 Task: For heading Arial with bold.  font size for heading22,  'Change the font style of data to'Arial Narrow.  and font size to 14,  Change the alignment of both headline & data to Align middle.  In the sheet  Expense Spreadsheet Template
Action: Mouse moved to (1054, 141)
Screenshot: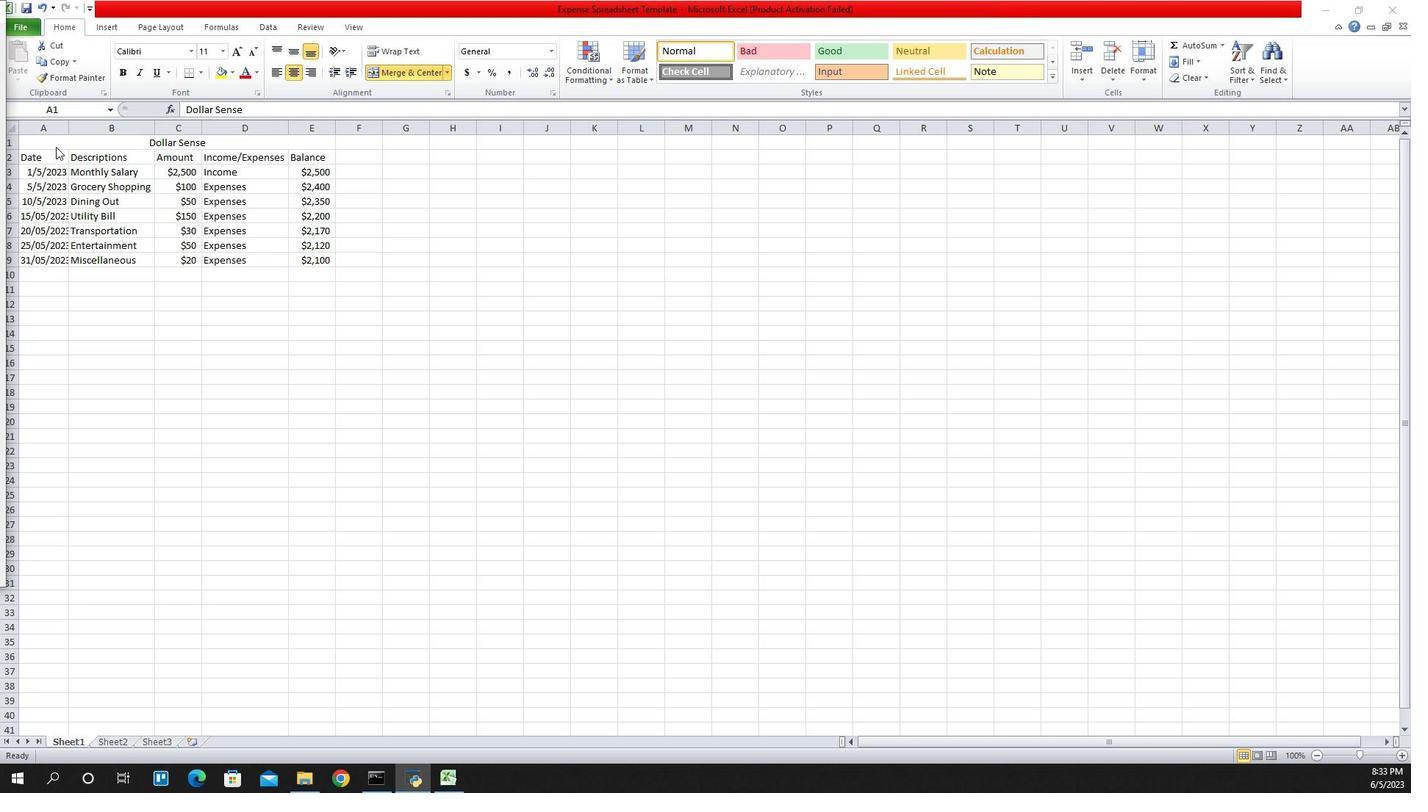 
Action: Mouse pressed left at (1054, 141)
Screenshot: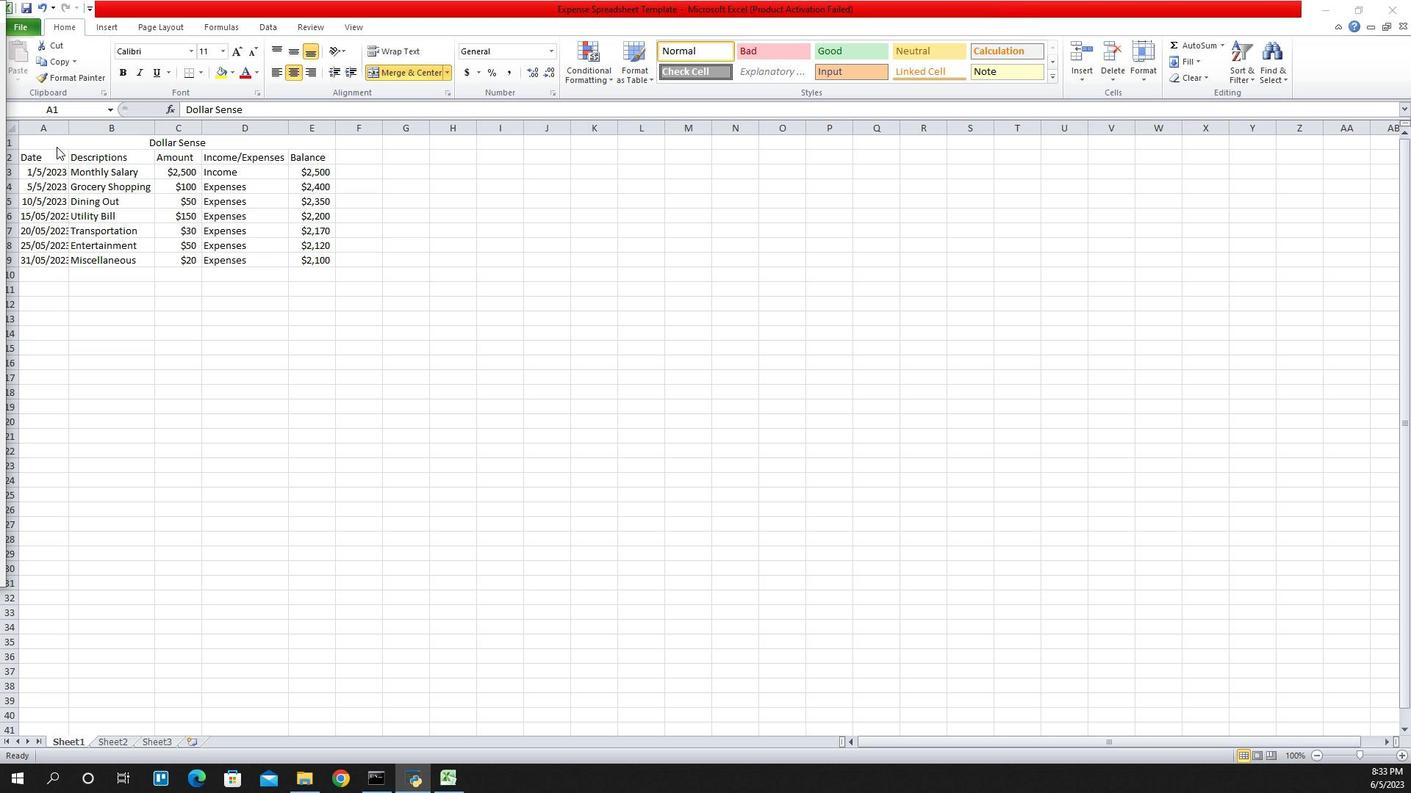 
Action: Mouse moved to (1189, 42)
Screenshot: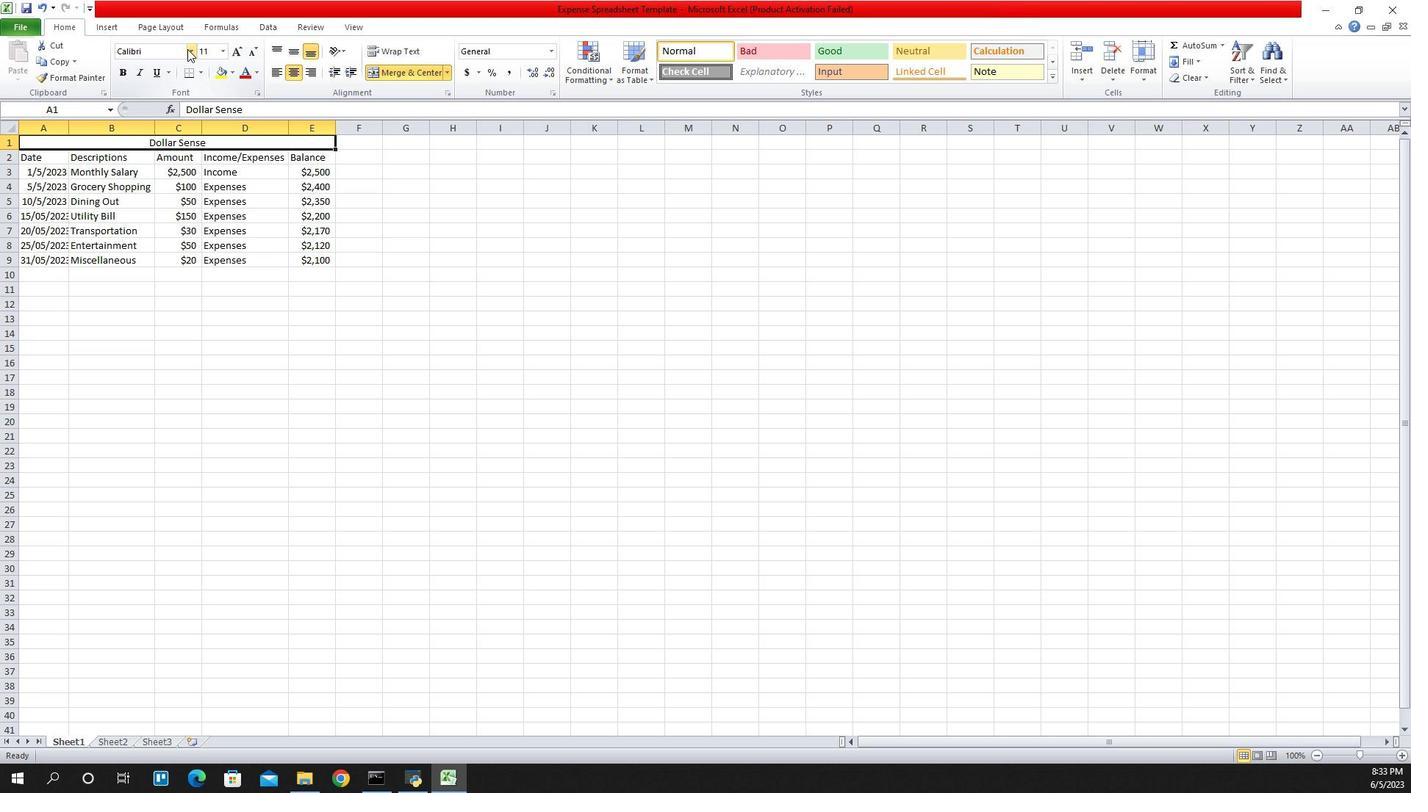 
Action: Mouse pressed left at (1189, 42)
Screenshot: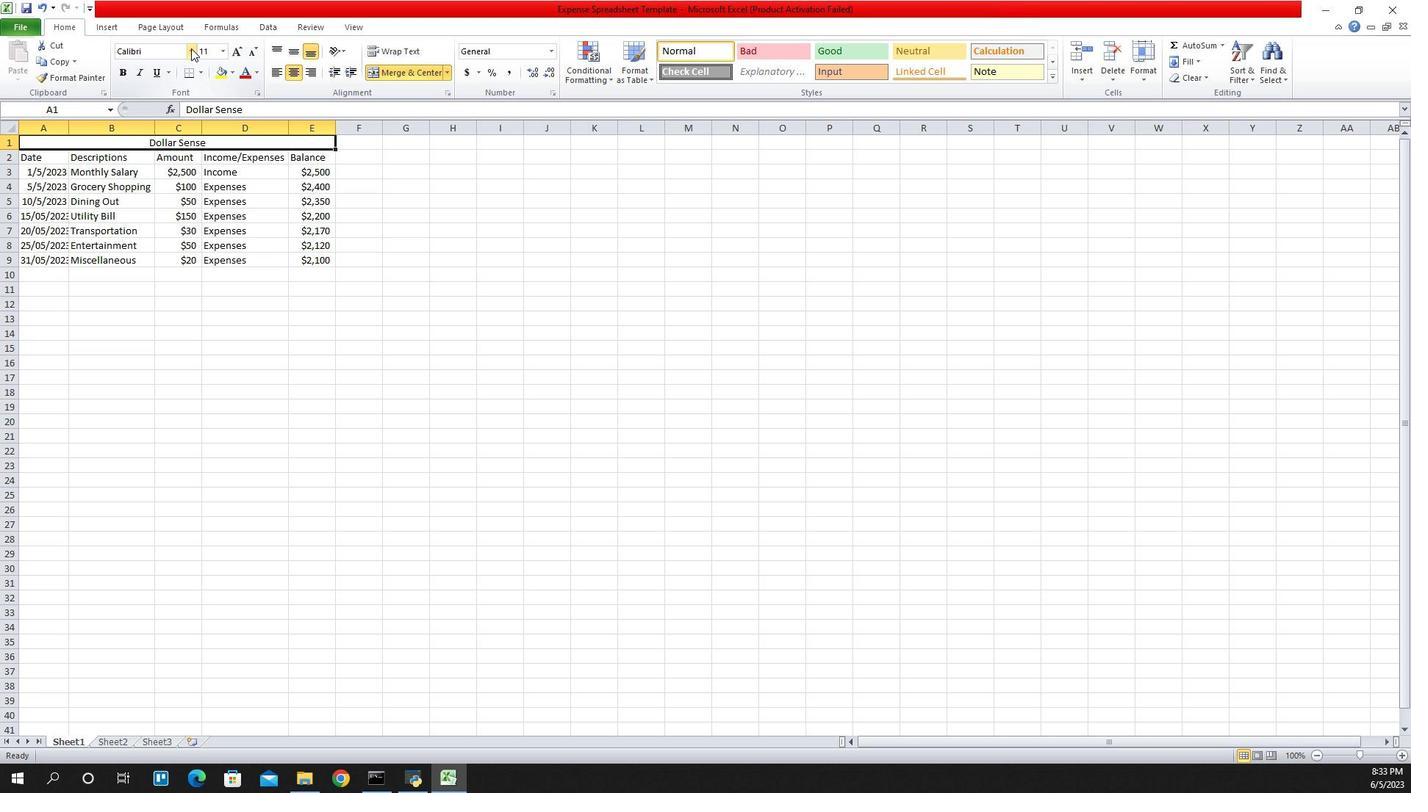 
Action: Mouse moved to (1153, 163)
Screenshot: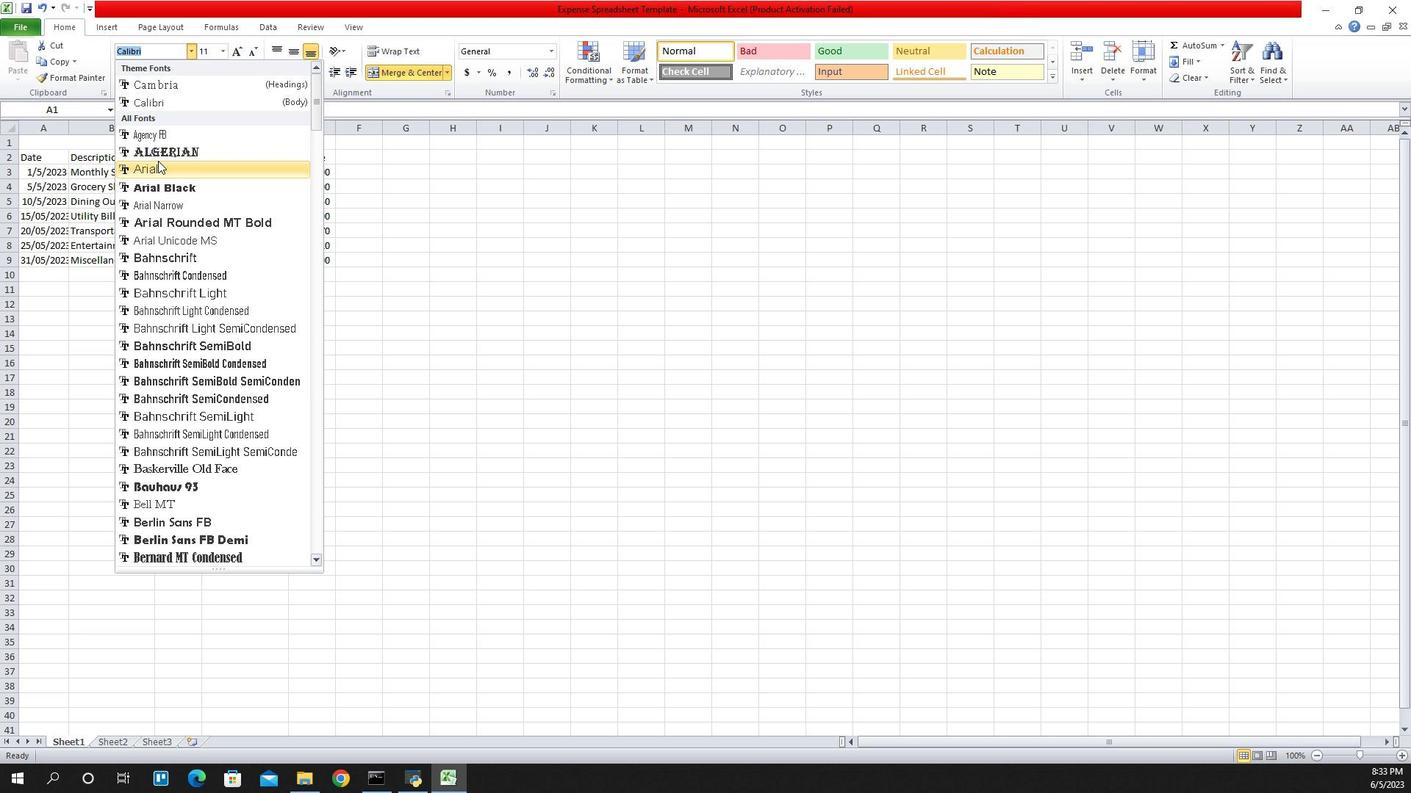 
Action: Mouse pressed left at (1153, 163)
Screenshot: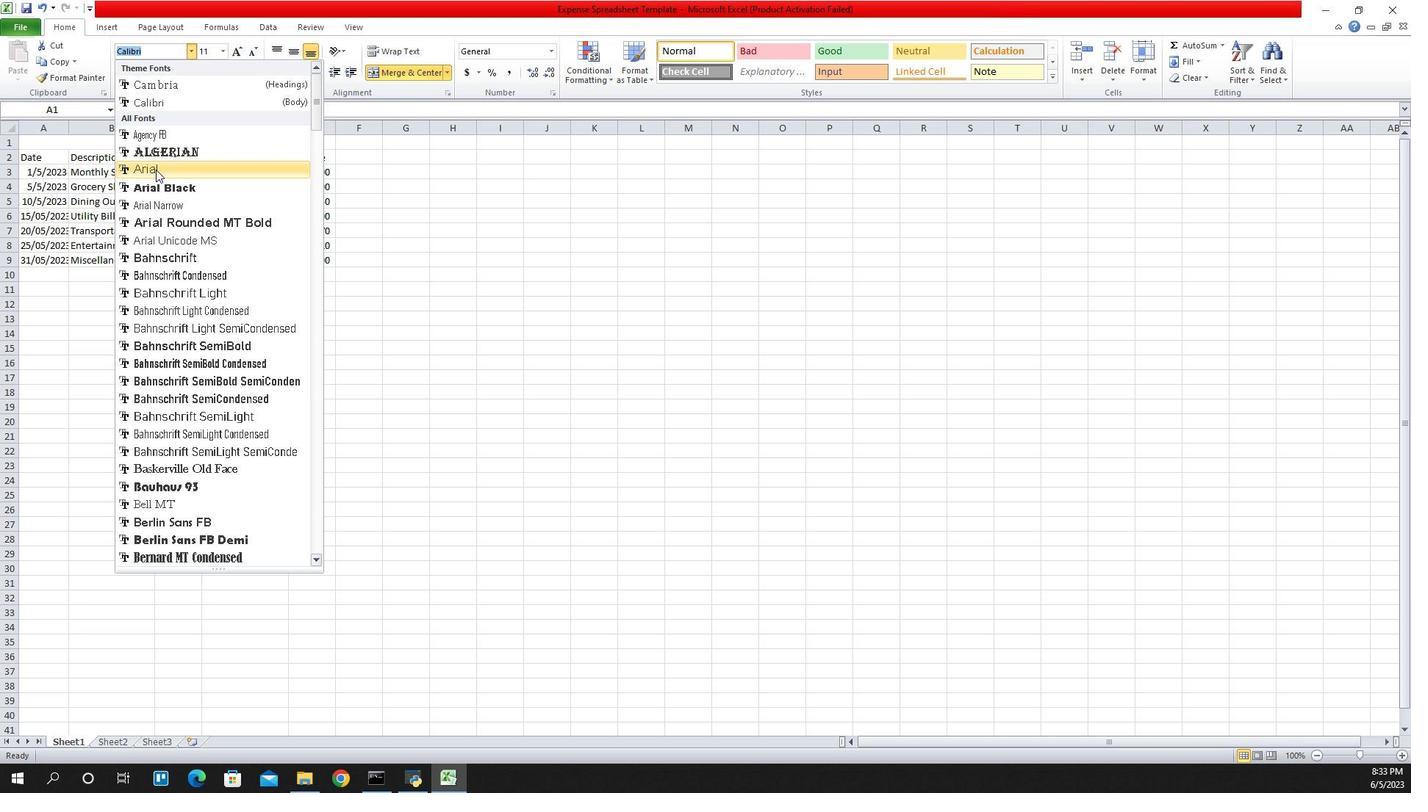 
Action: Mouse moved to (1121, 70)
Screenshot: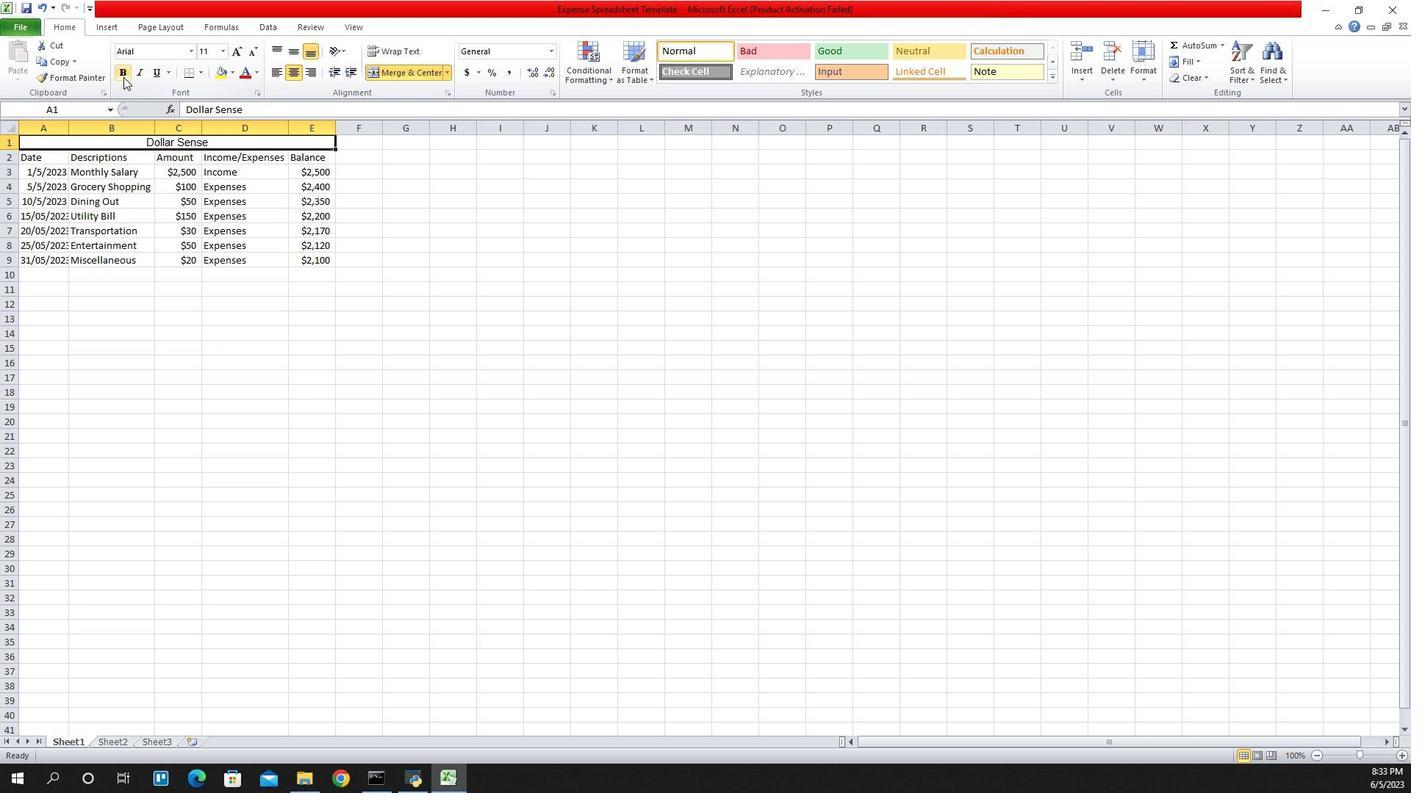 
Action: Mouse pressed left at (1121, 70)
Screenshot: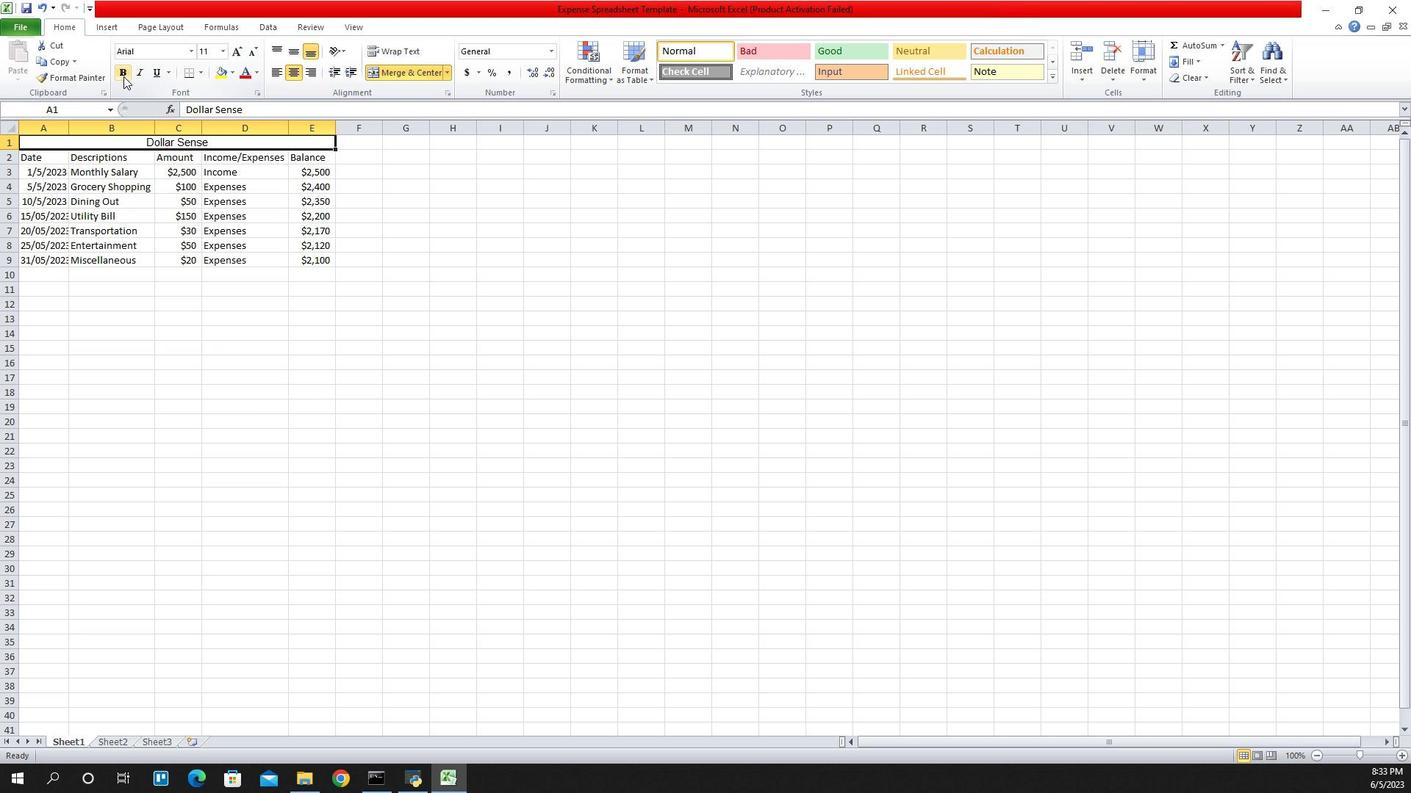 
Action: Mouse moved to (1223, 45)
Screenshot: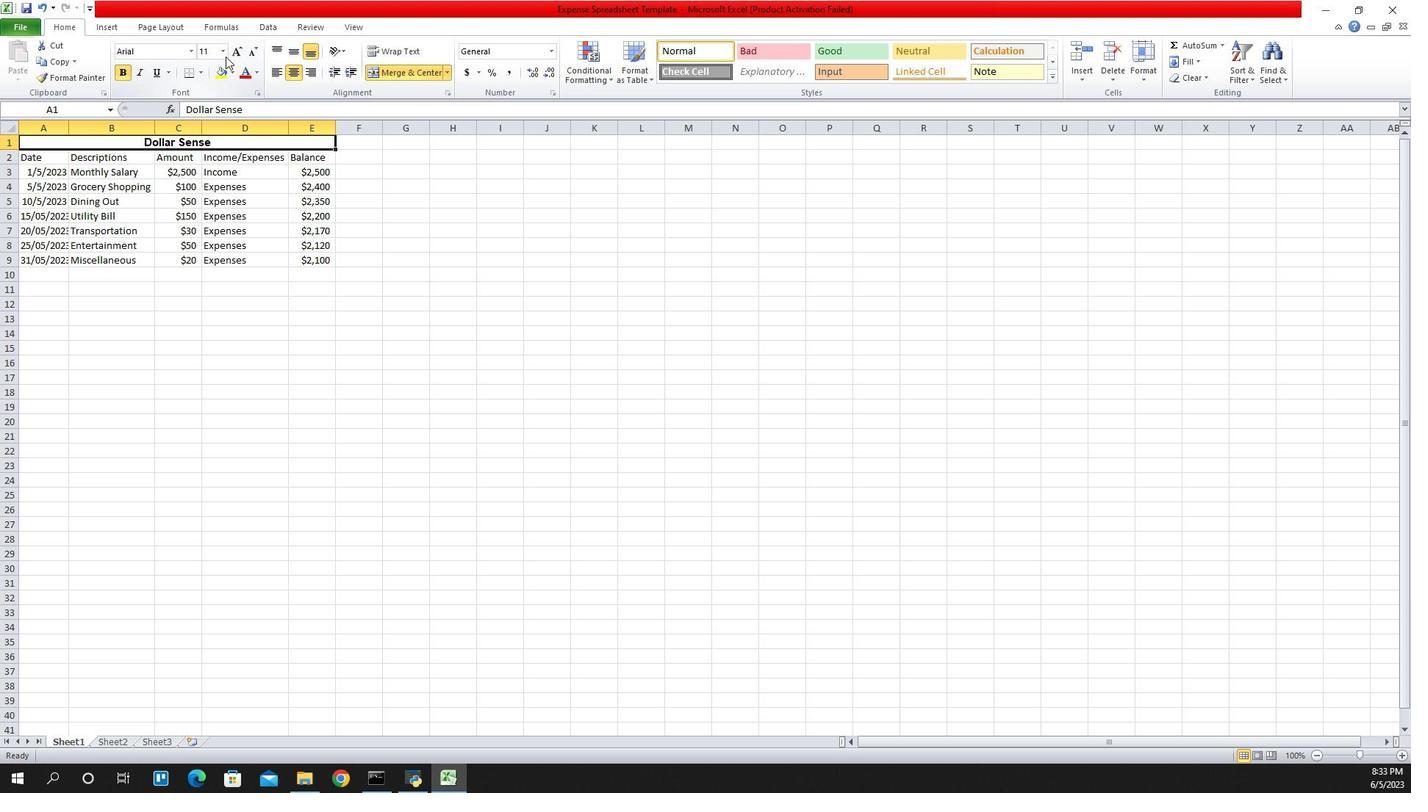 
Action: Mouse pressed left at (1223, 45)
Screenshot: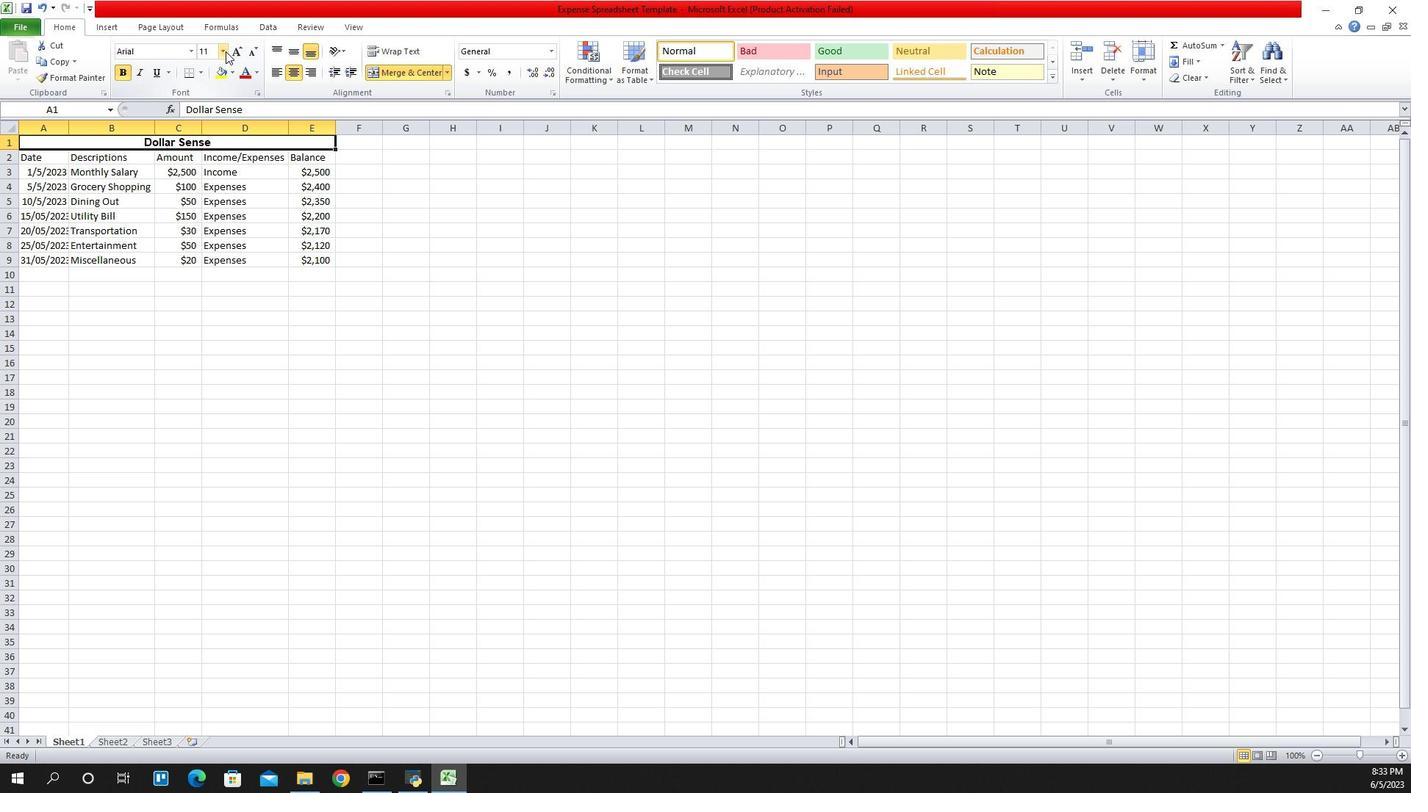 
Action: Mouse moved to (1208, 171)
Screenshot: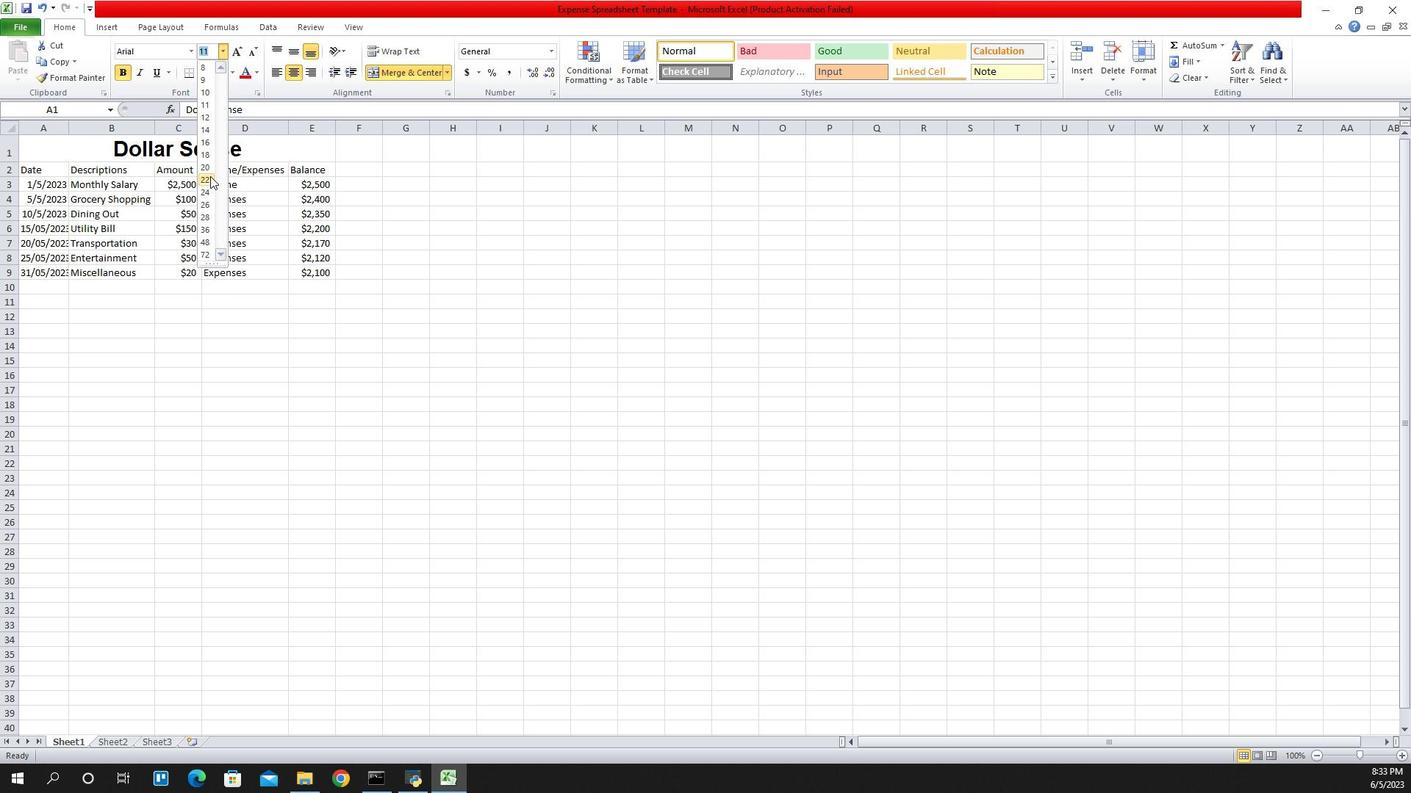 
Action: Mouse pressed left at (1208, 171)
Screenshot: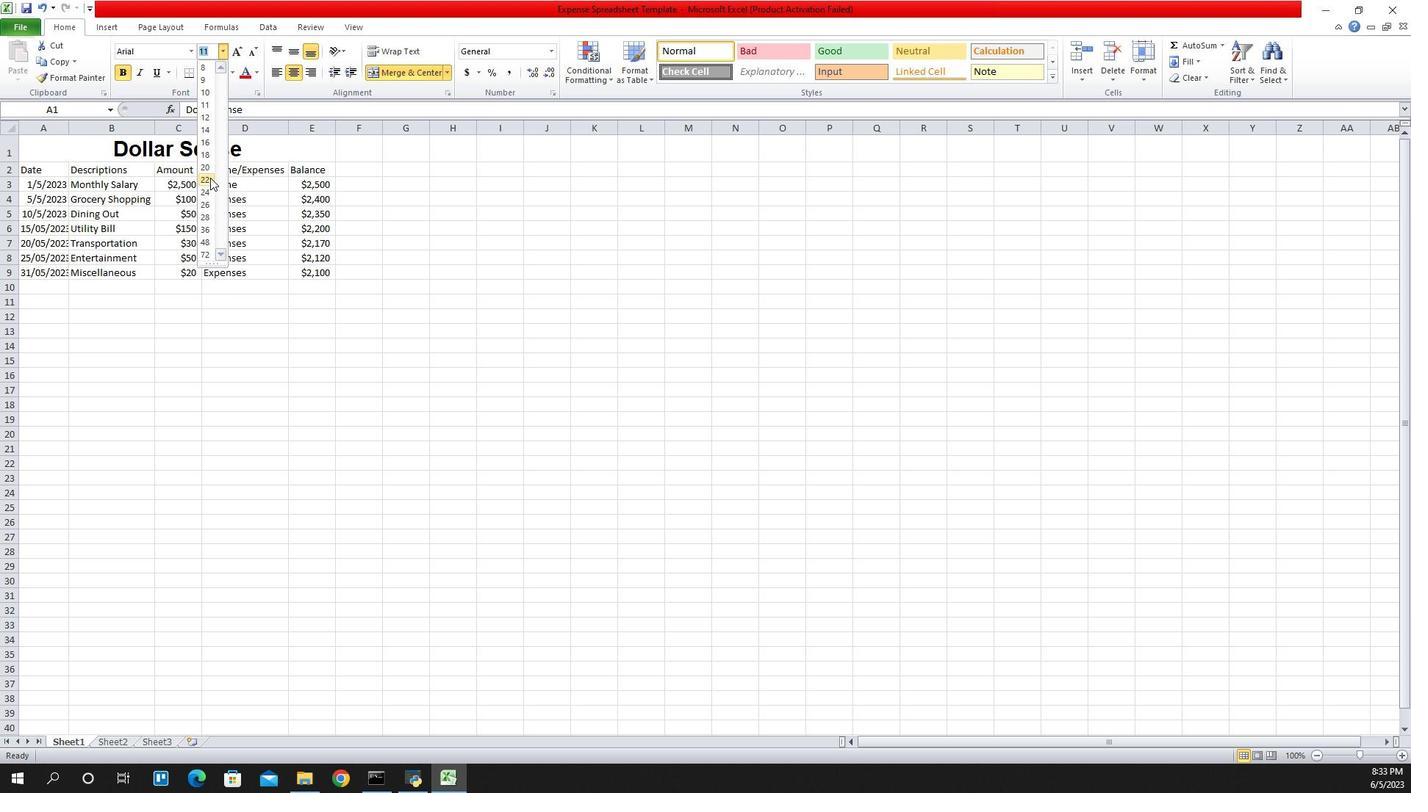 
Action: Mouse moved to (1028, 163)
Screenshot: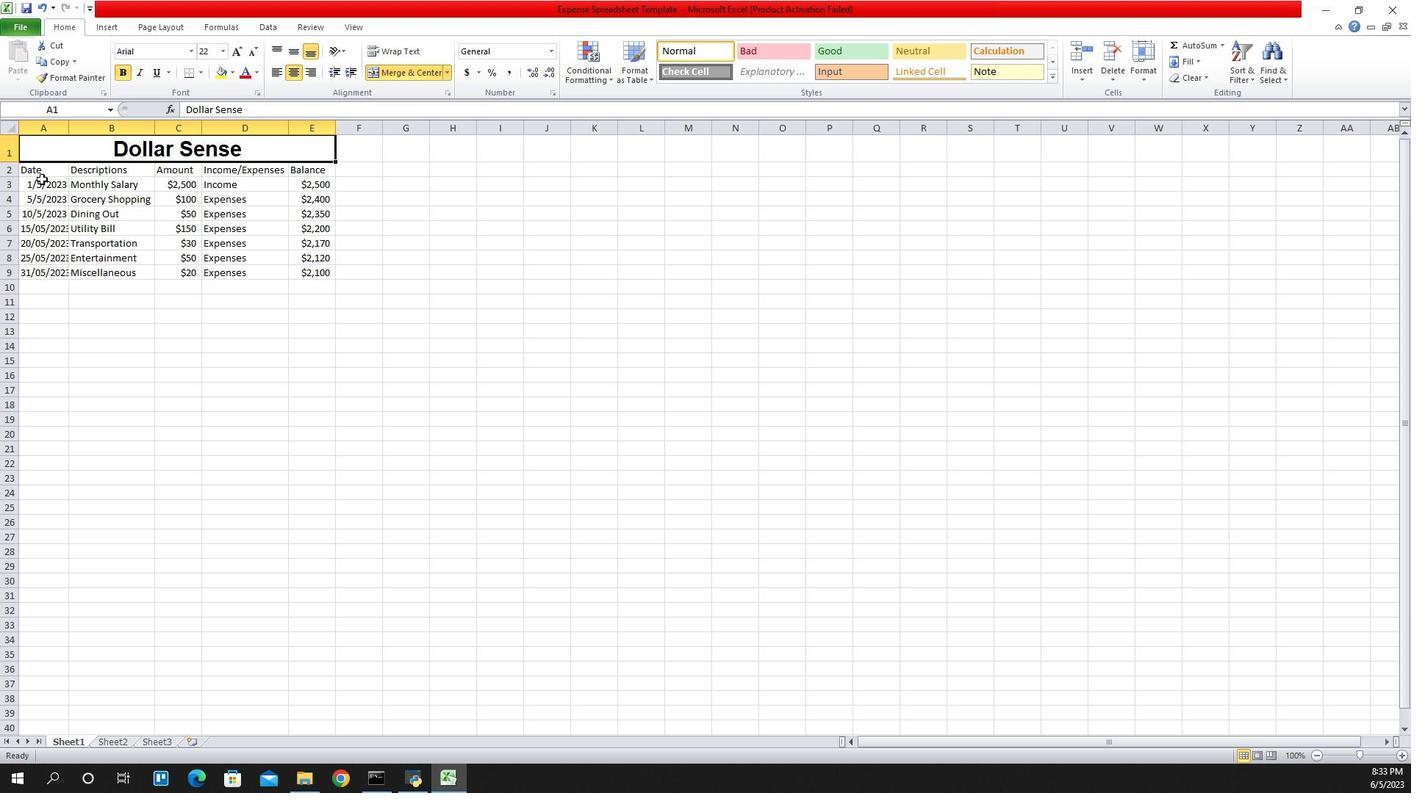 
Action: Mouse pressed left at (1028, 163)
Screenshot: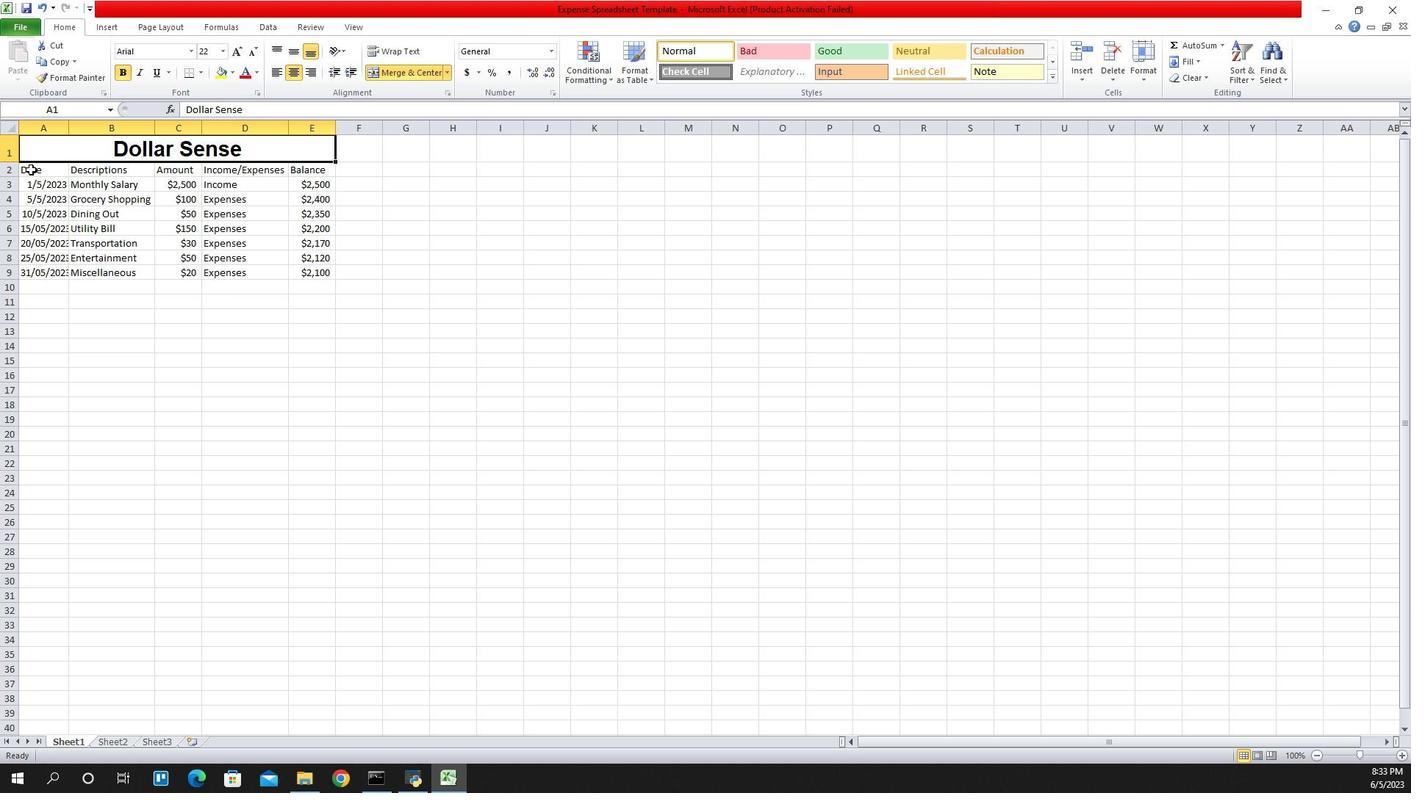 
Action: Mouse moved to (1189, 48)
Screenshot: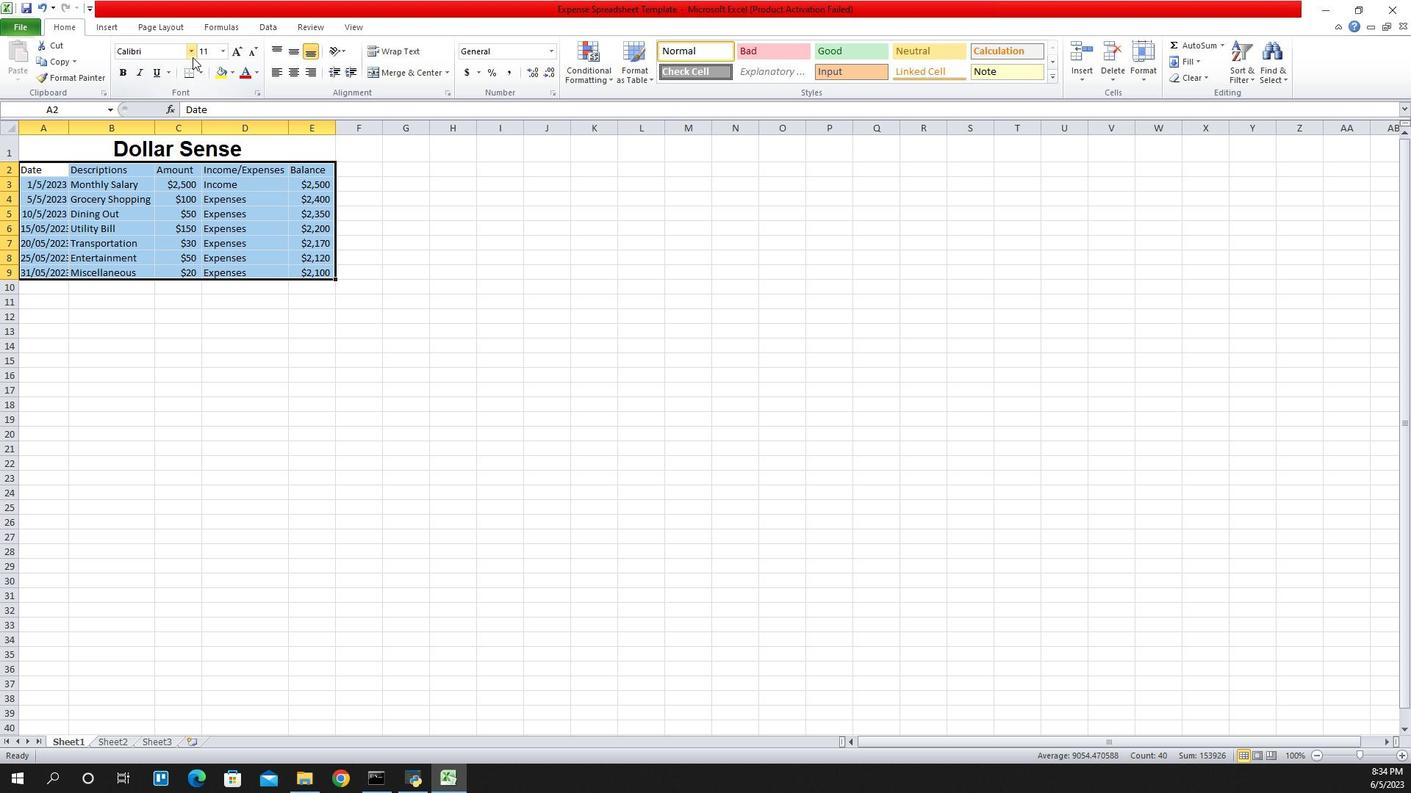 
Action: Mouse pressed left at (1189, 48)
Screenshot: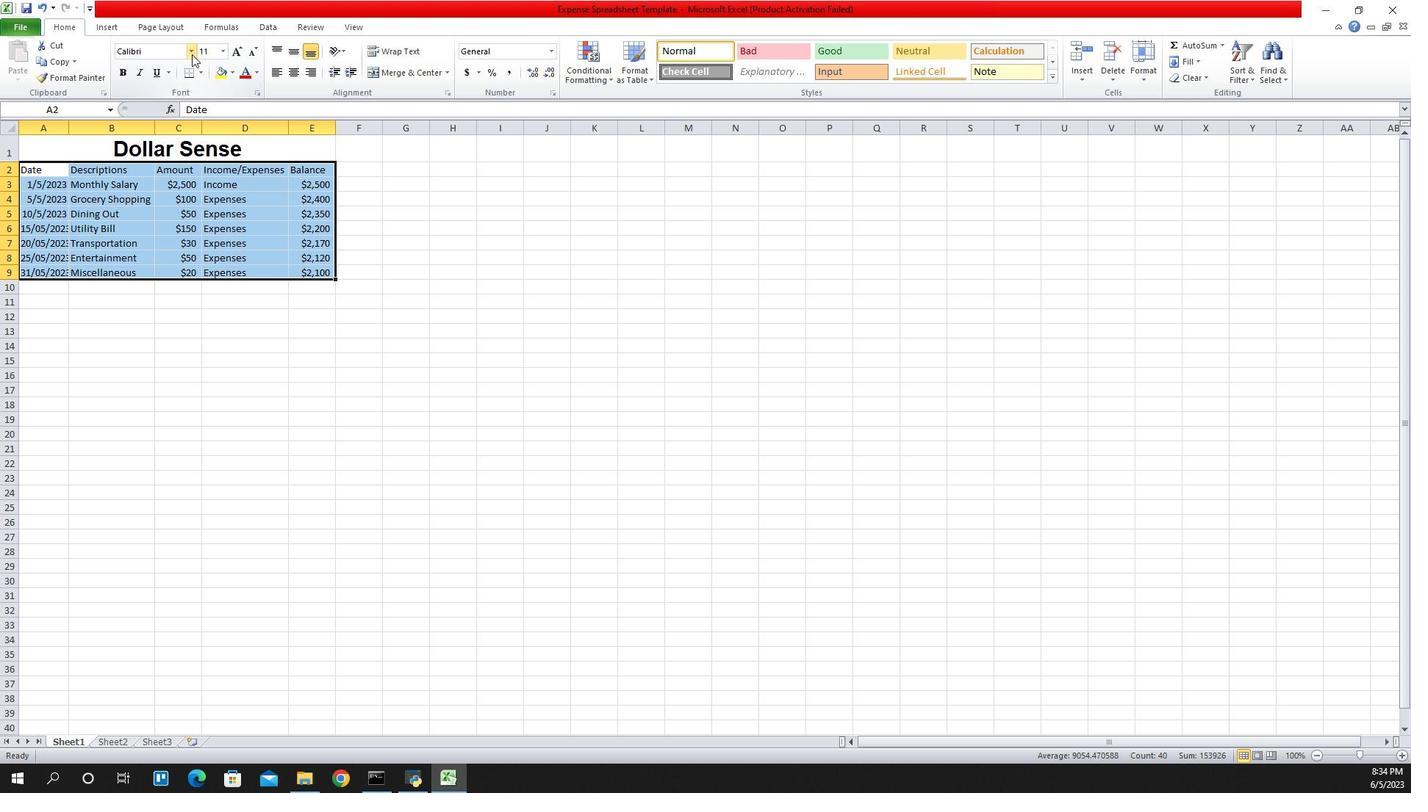 
Action: Mouse moved to (1178, 199)
Screenshot: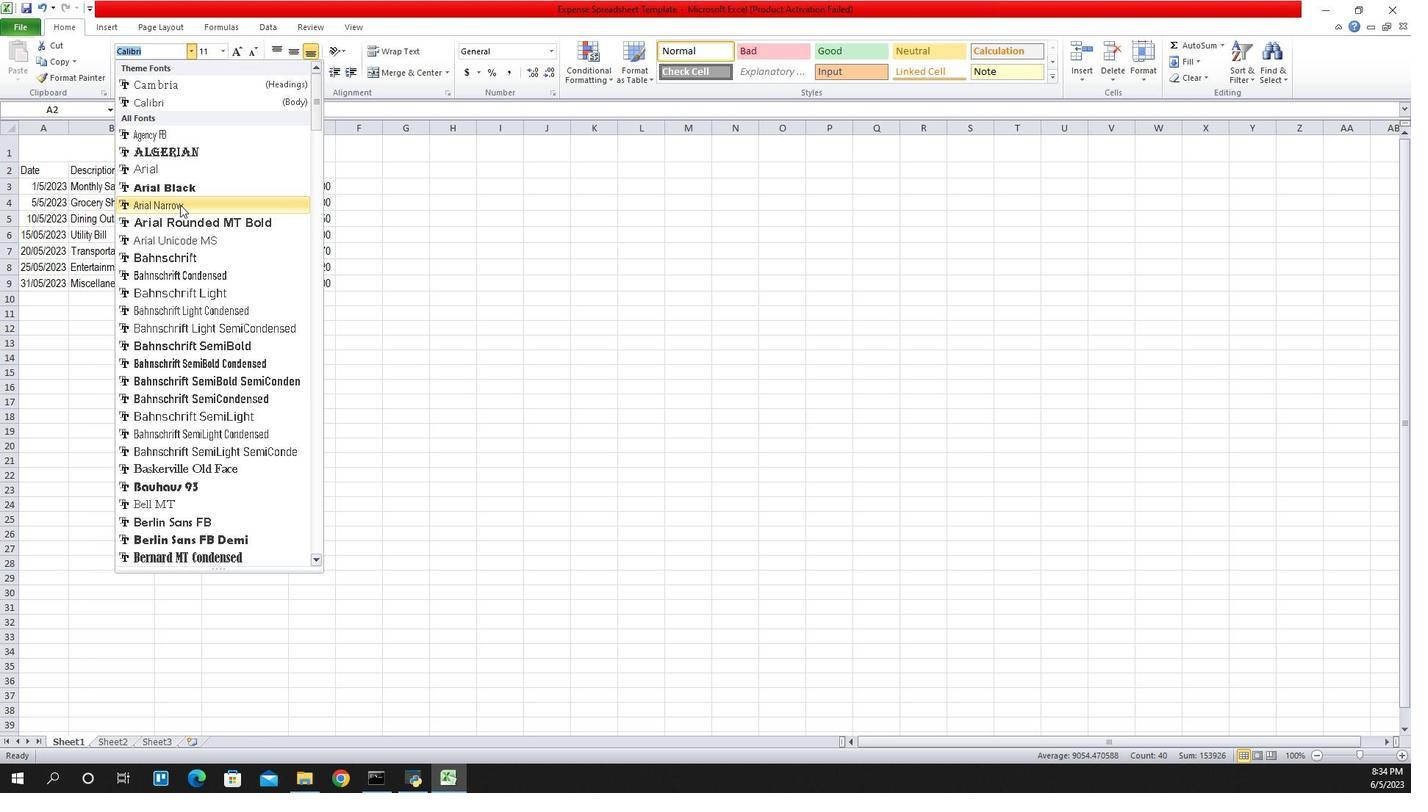 
Action: Mouse pressed left at (1178, 199)
Screenshot: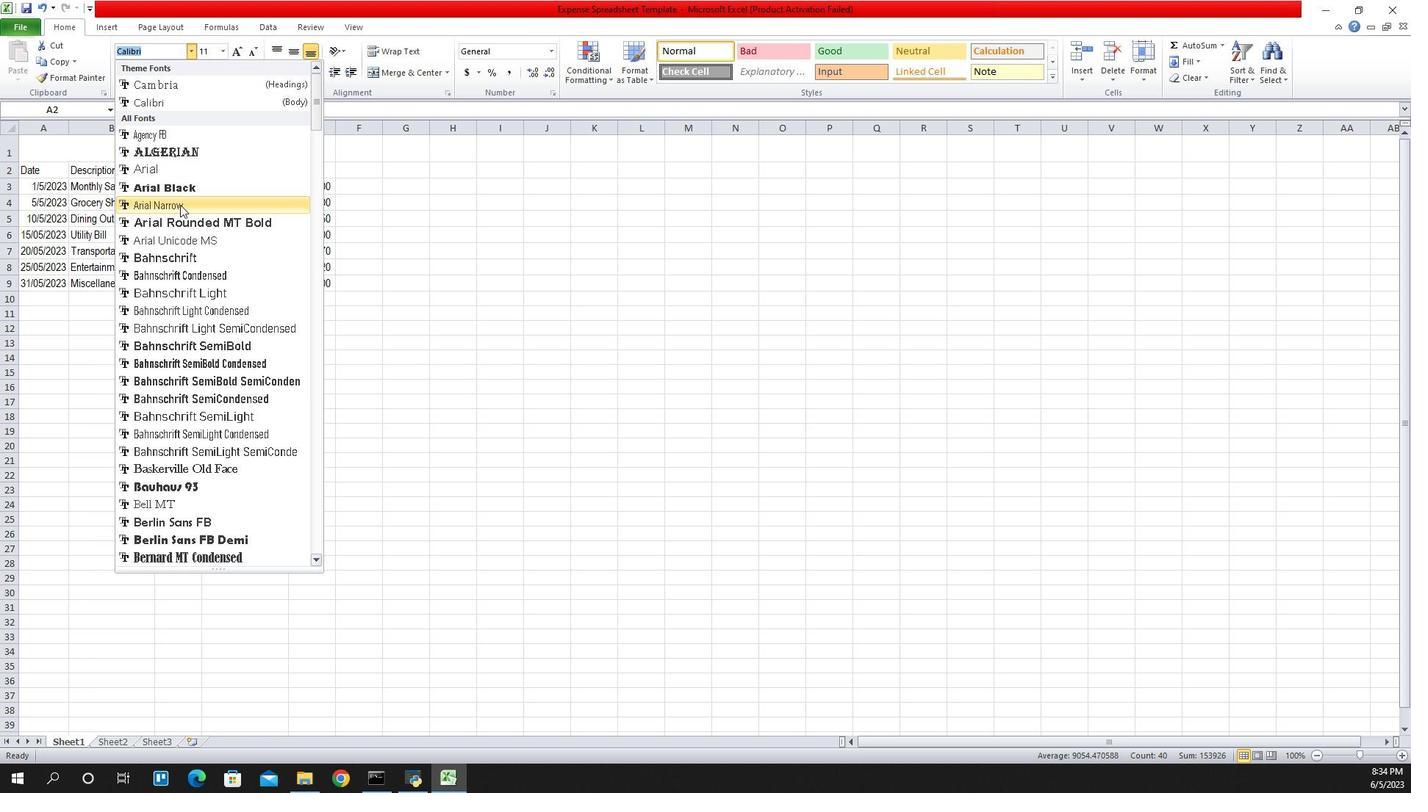 
Action: Mouse moved to (1220, 49)
Screenshot: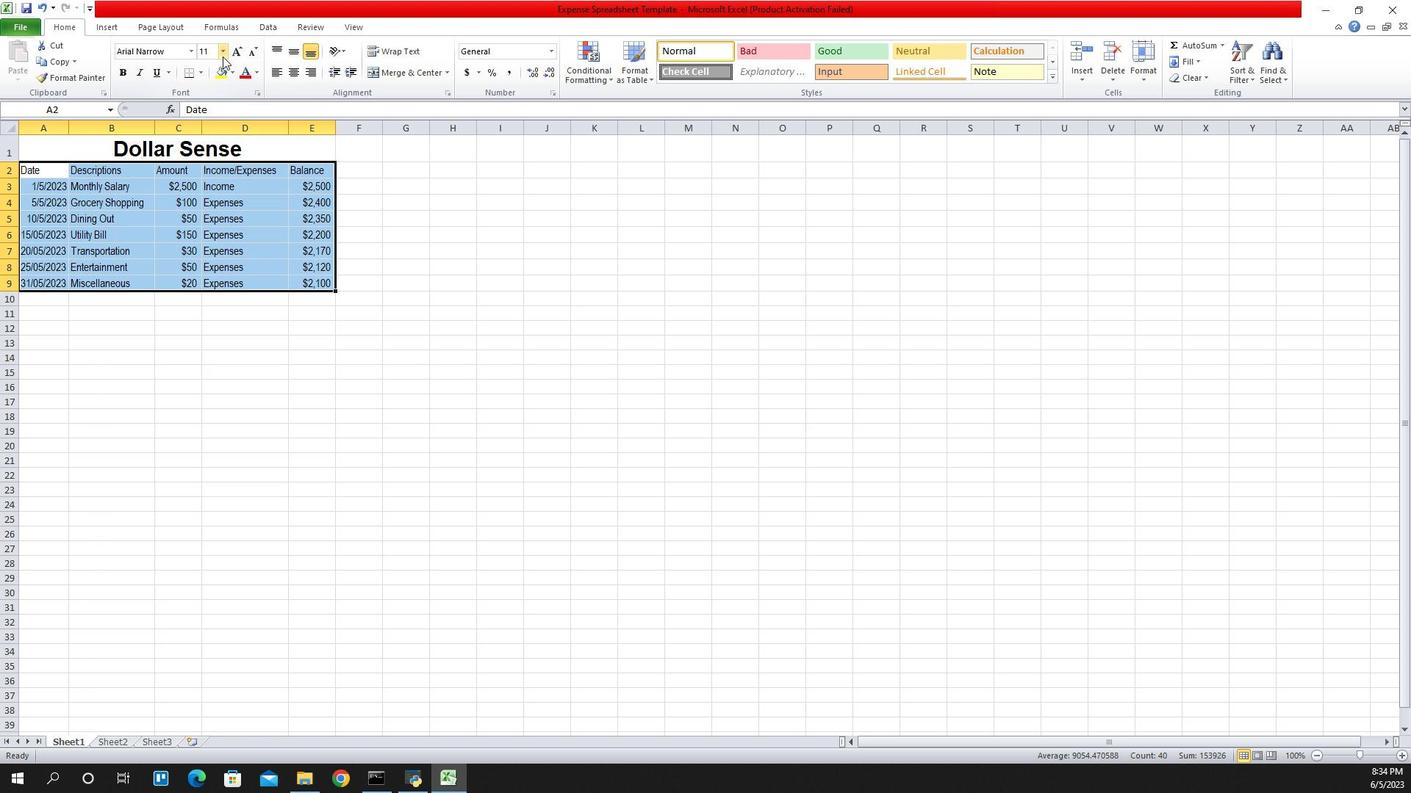 
Action: Mouse pressed left at (1220, 49)
Screenshot: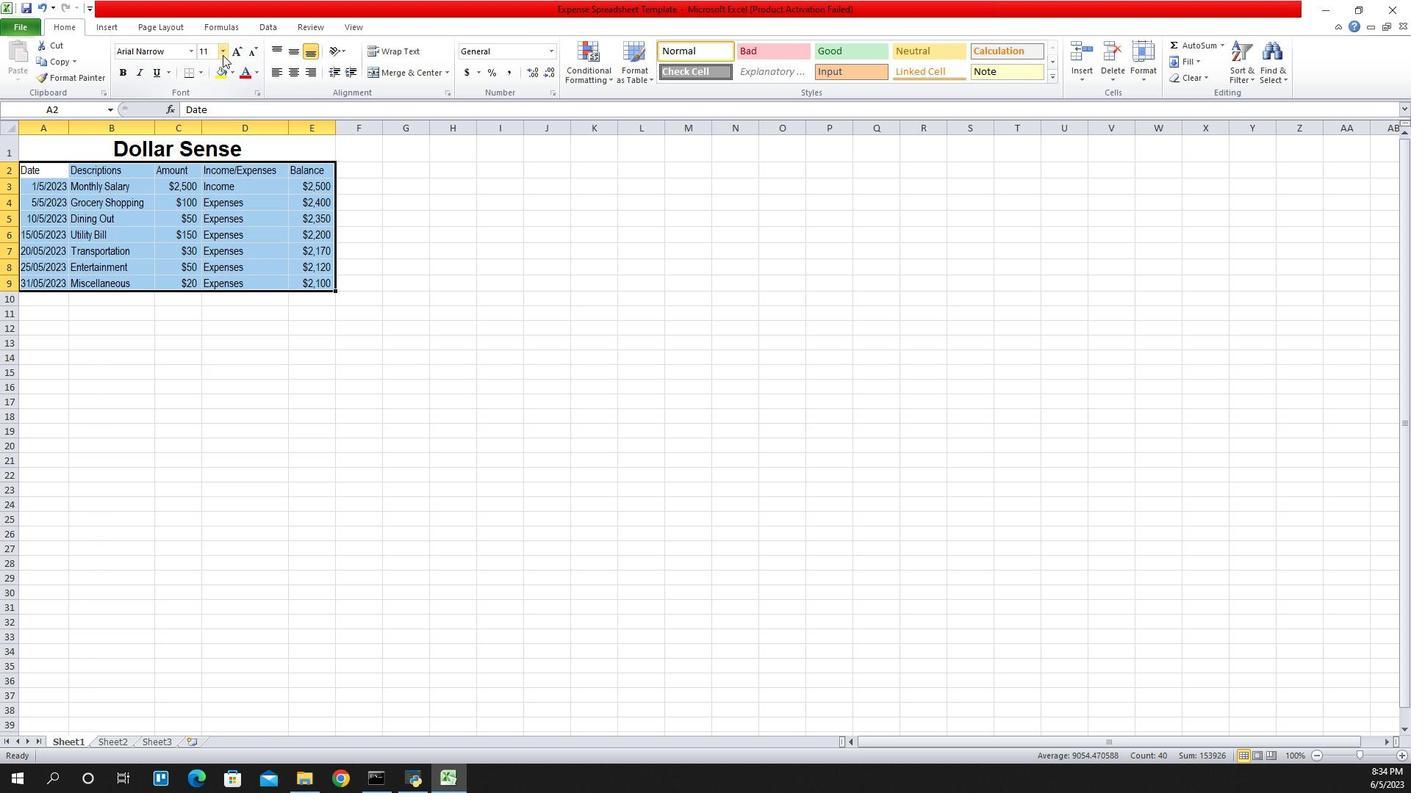 
Action: Mouse moved to (1208, 124)
Screenshot: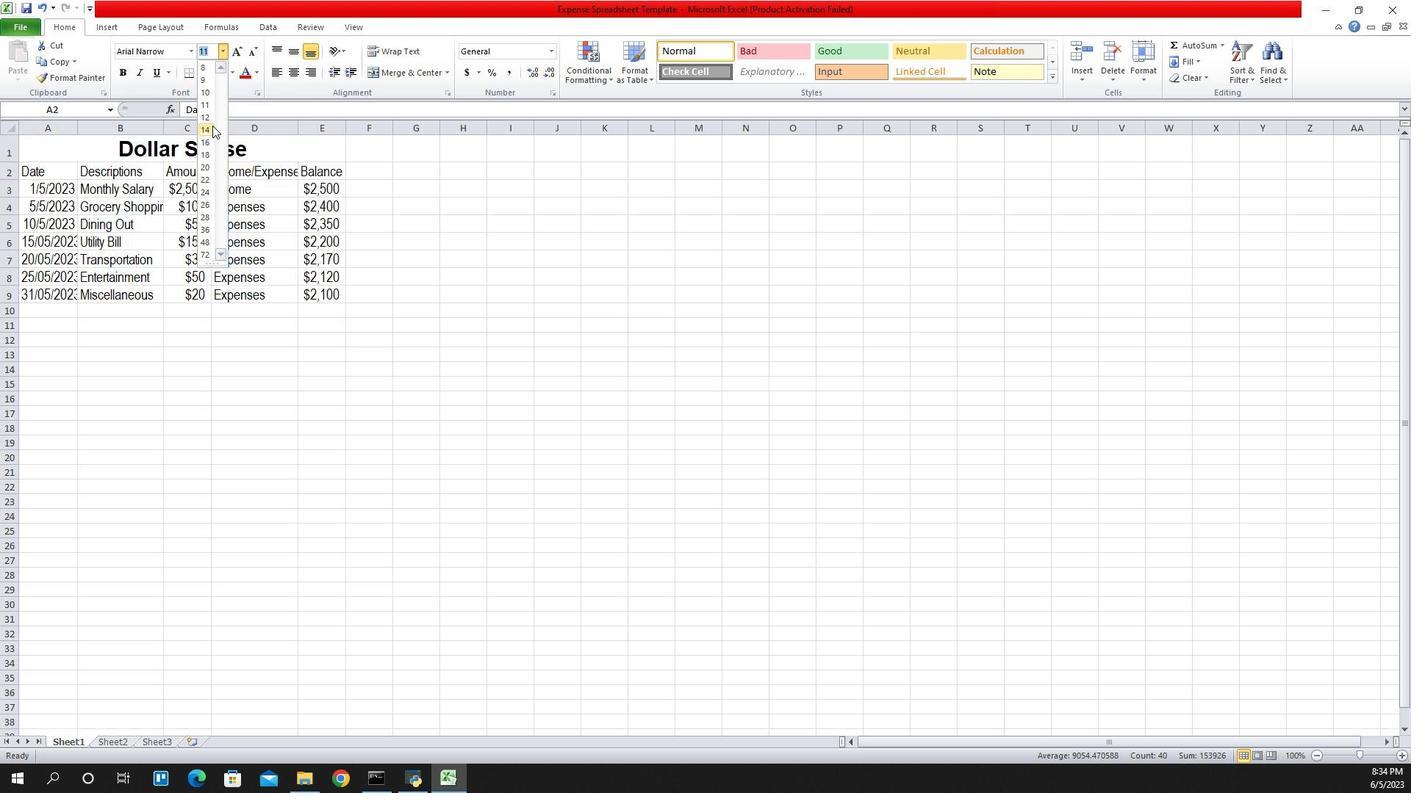 
Action: Mouse pressed left at (1208, 124)
Screenshot: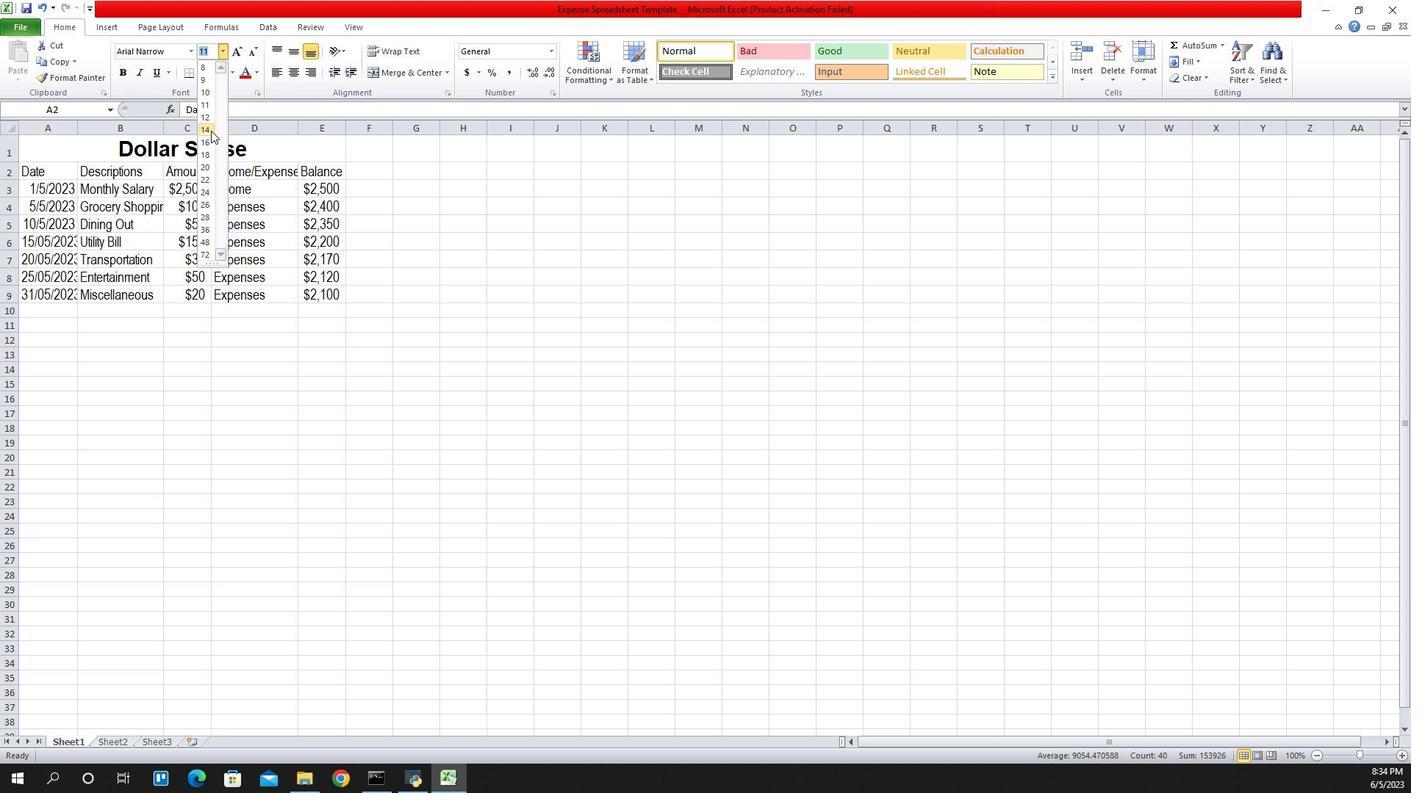 
Action: Mouse moved to (1106, 134)
Screenshot: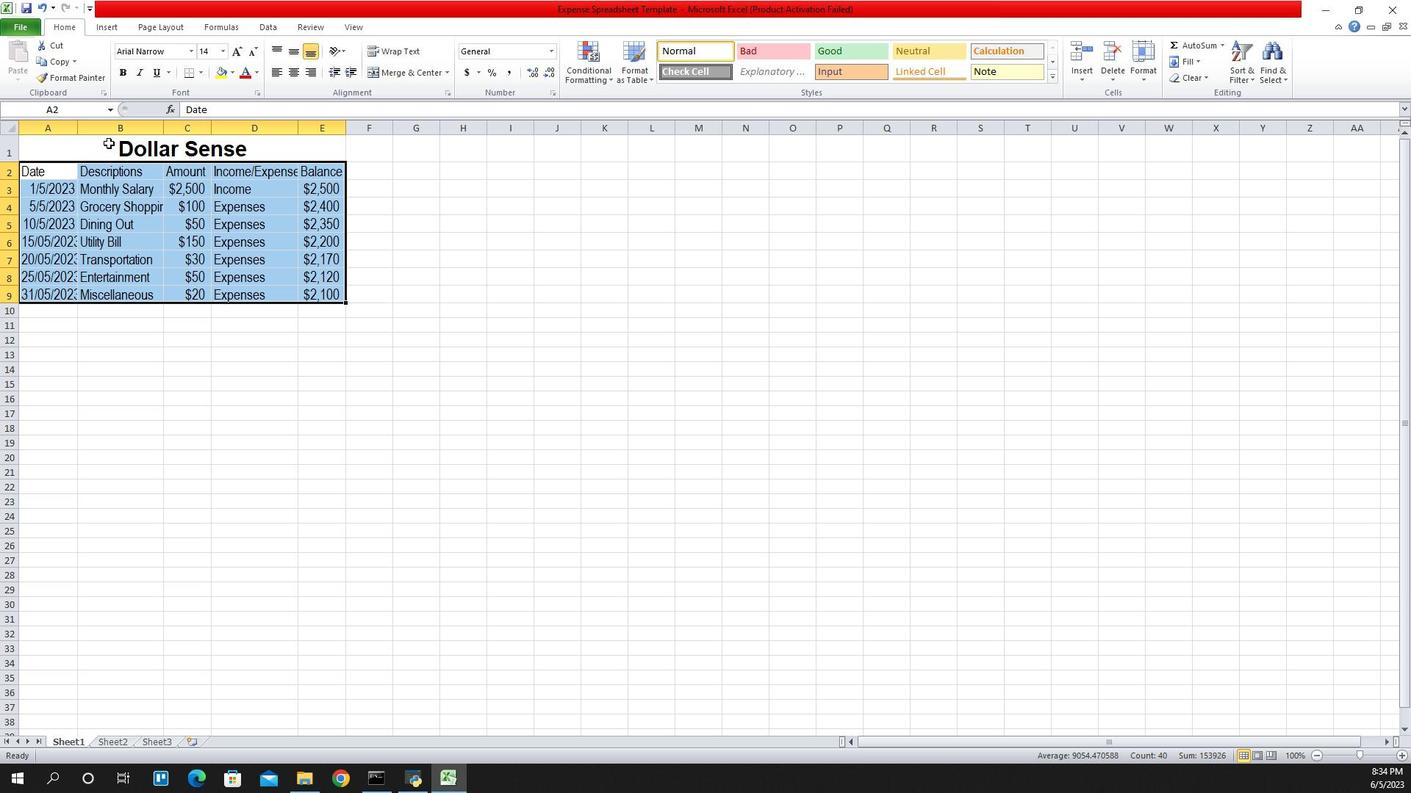
Action: Mouse pressed left at (1106, 134)
Screenshot: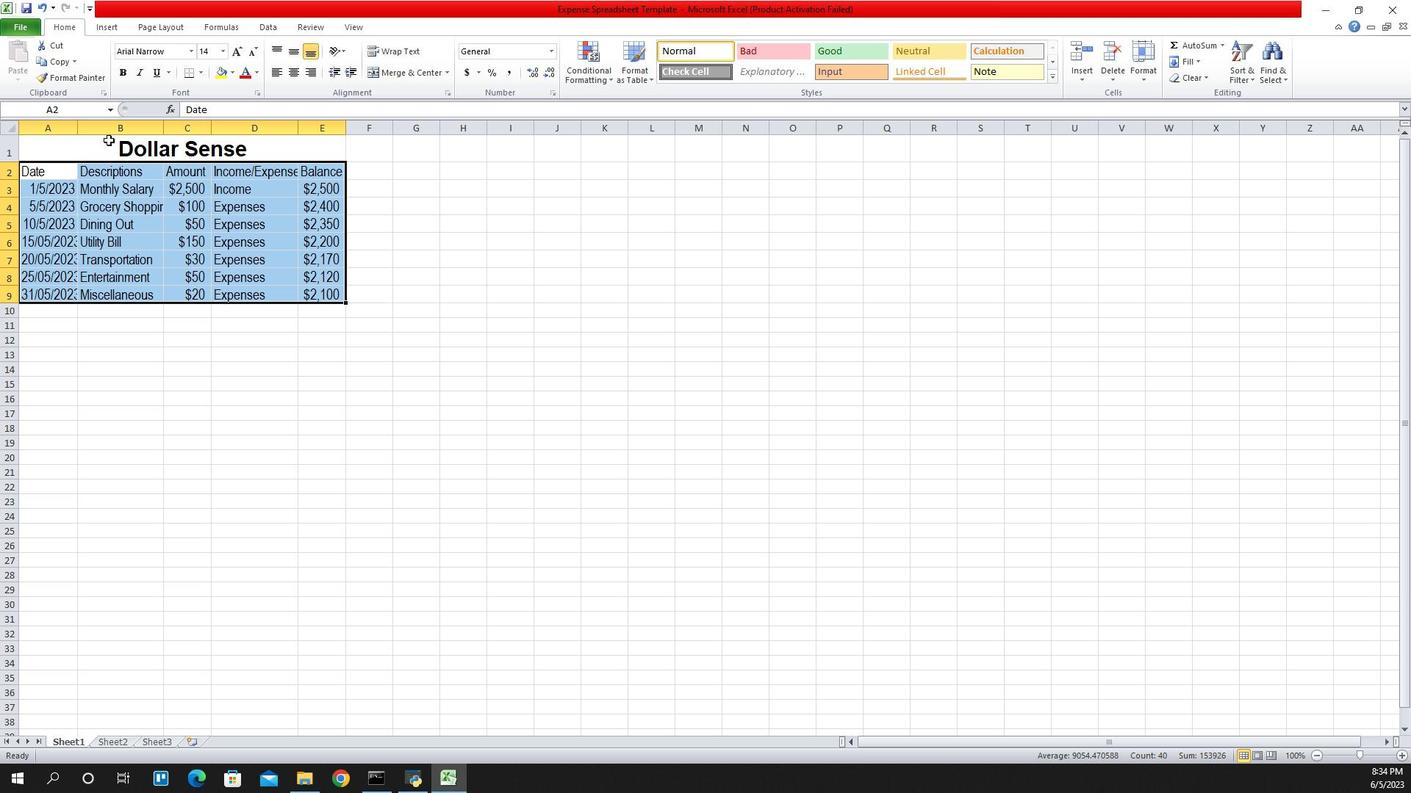 
Action: Mouse moved to (1299, 40)
Screenshot: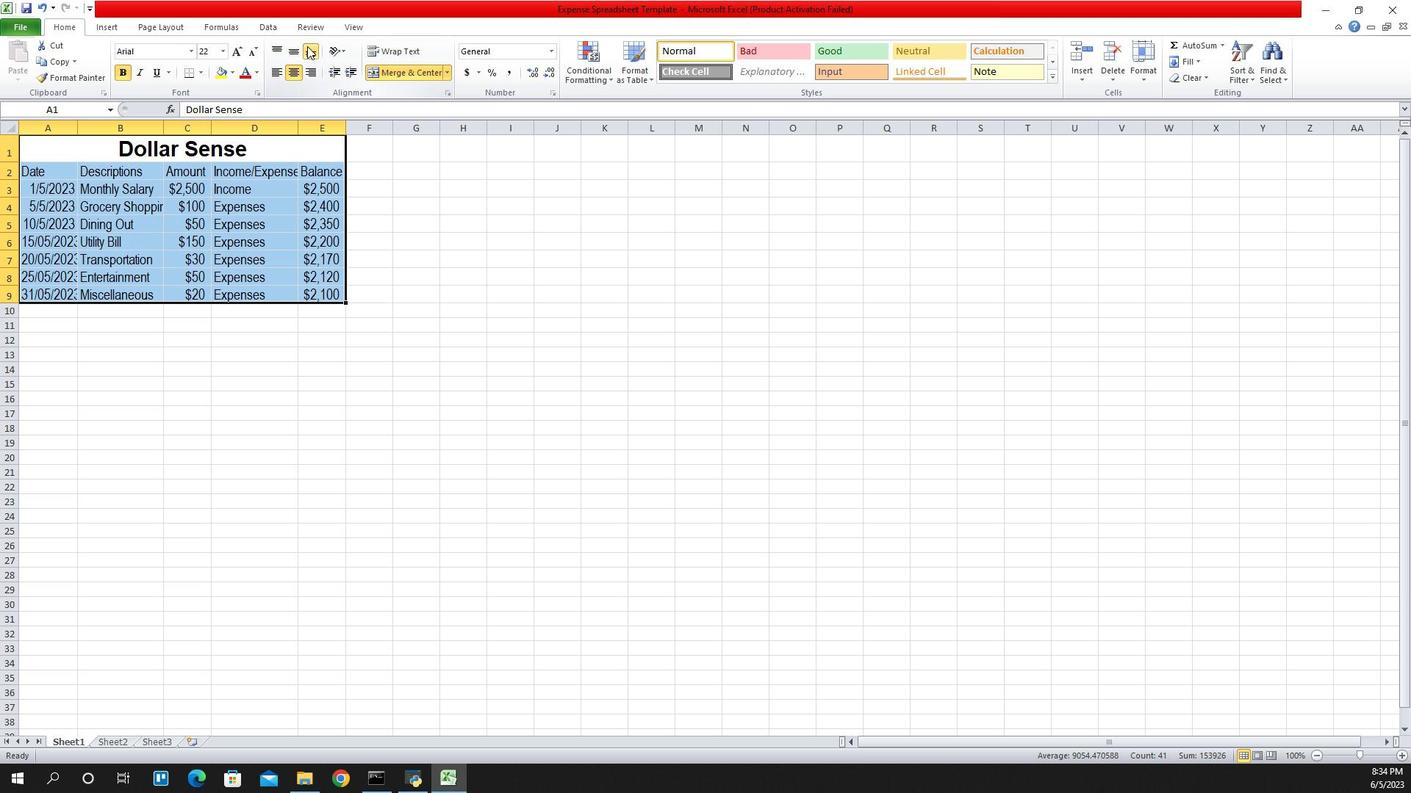 
Action: Mouse pressed left at (1299, 40)
Screenshot: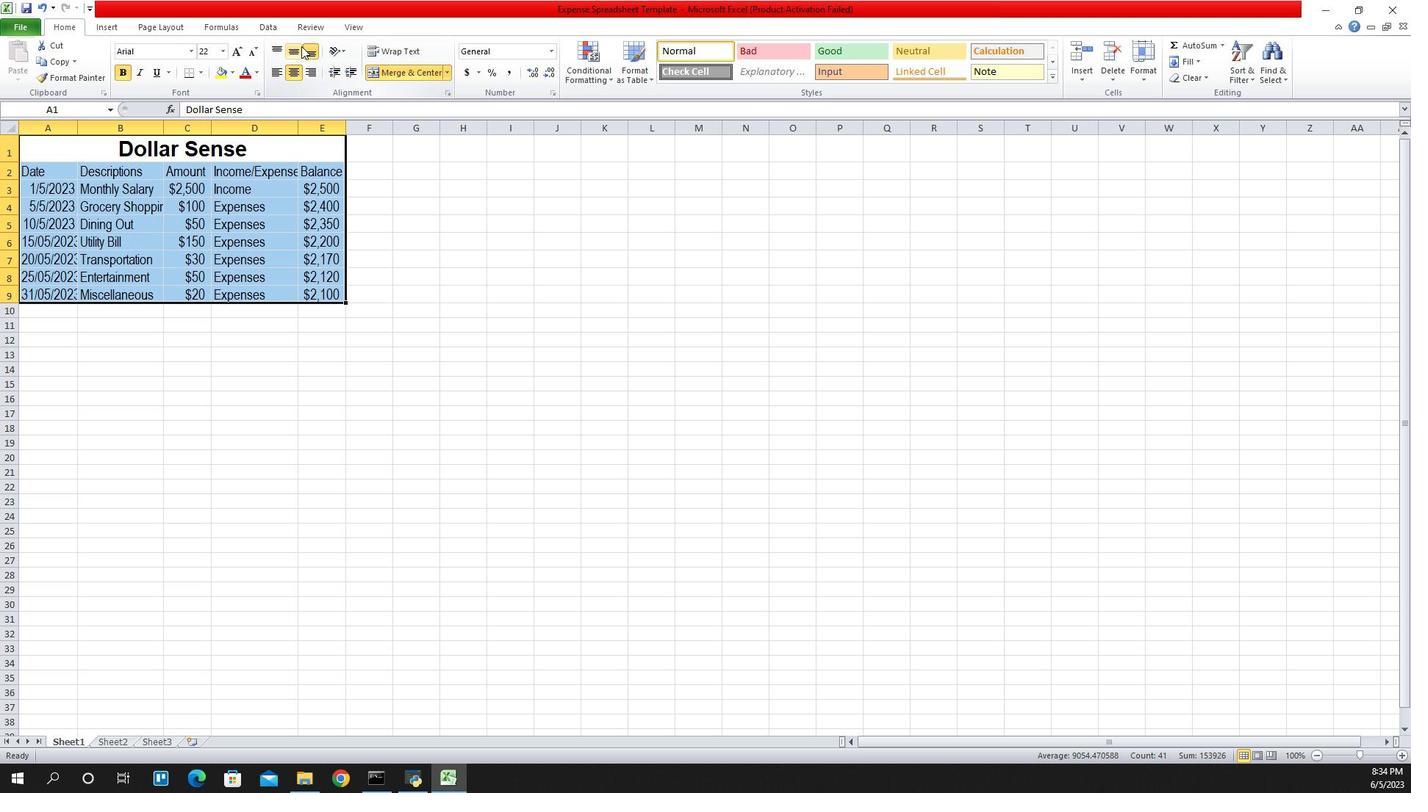 
Action: Mouse moved to (1076, 114)
Screenshot: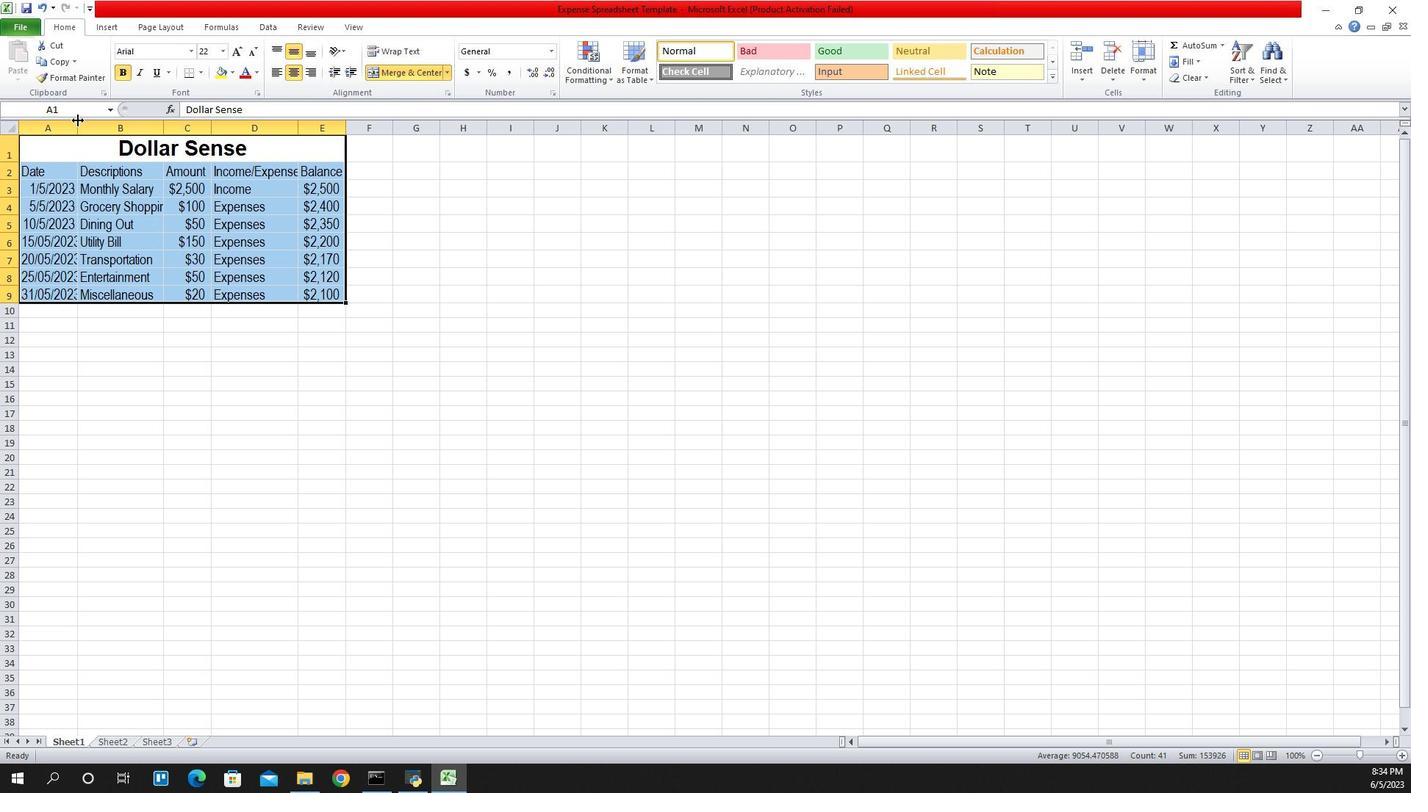 
Action: Mouse pressed left at (1076, 114)
Screenshot: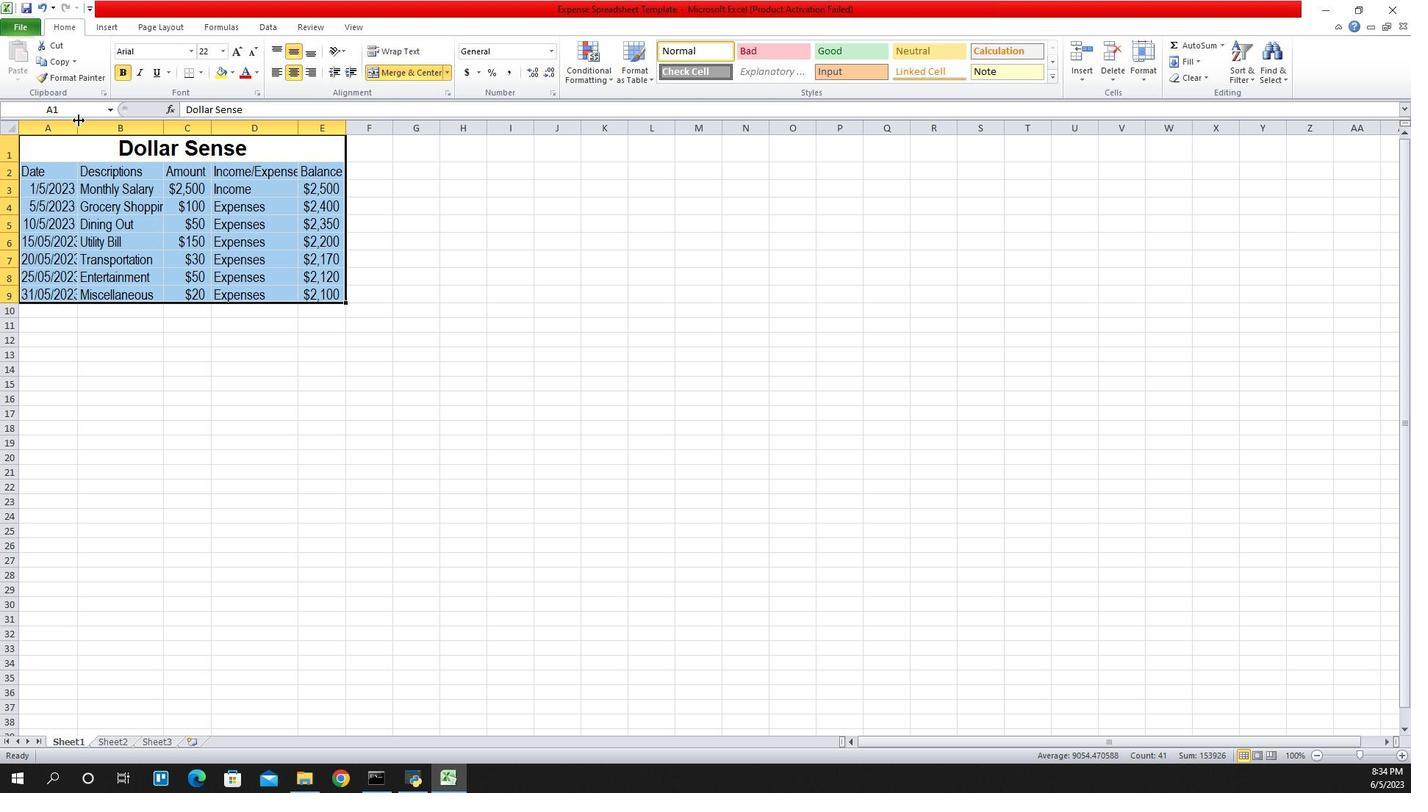 
Action: Mouse pressed left at (1076, 114)
Screenshot: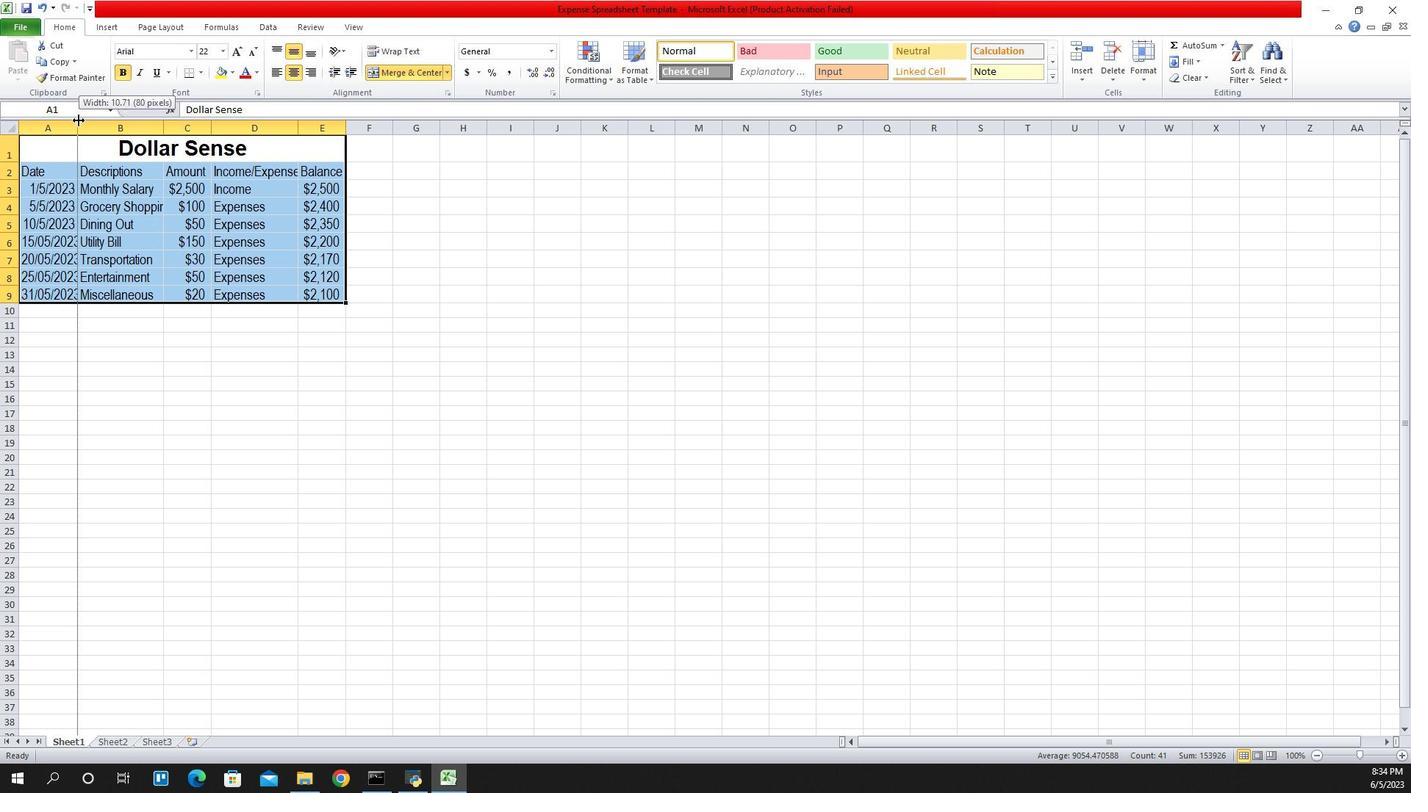 
Action: Mouse moved to (1168, 116)
Screenshot: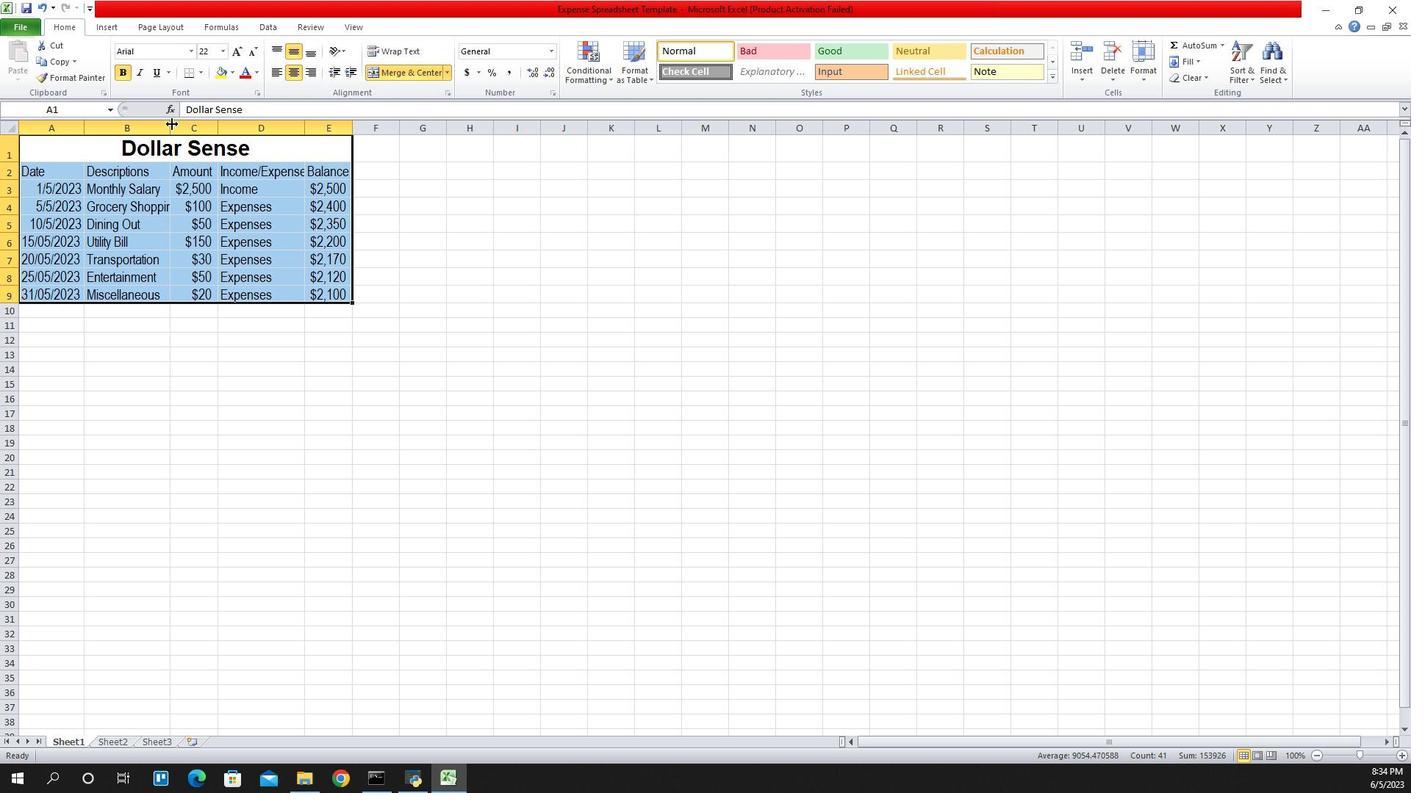 
Action: Mouse pressed left at (1168, 116)
Screenshot: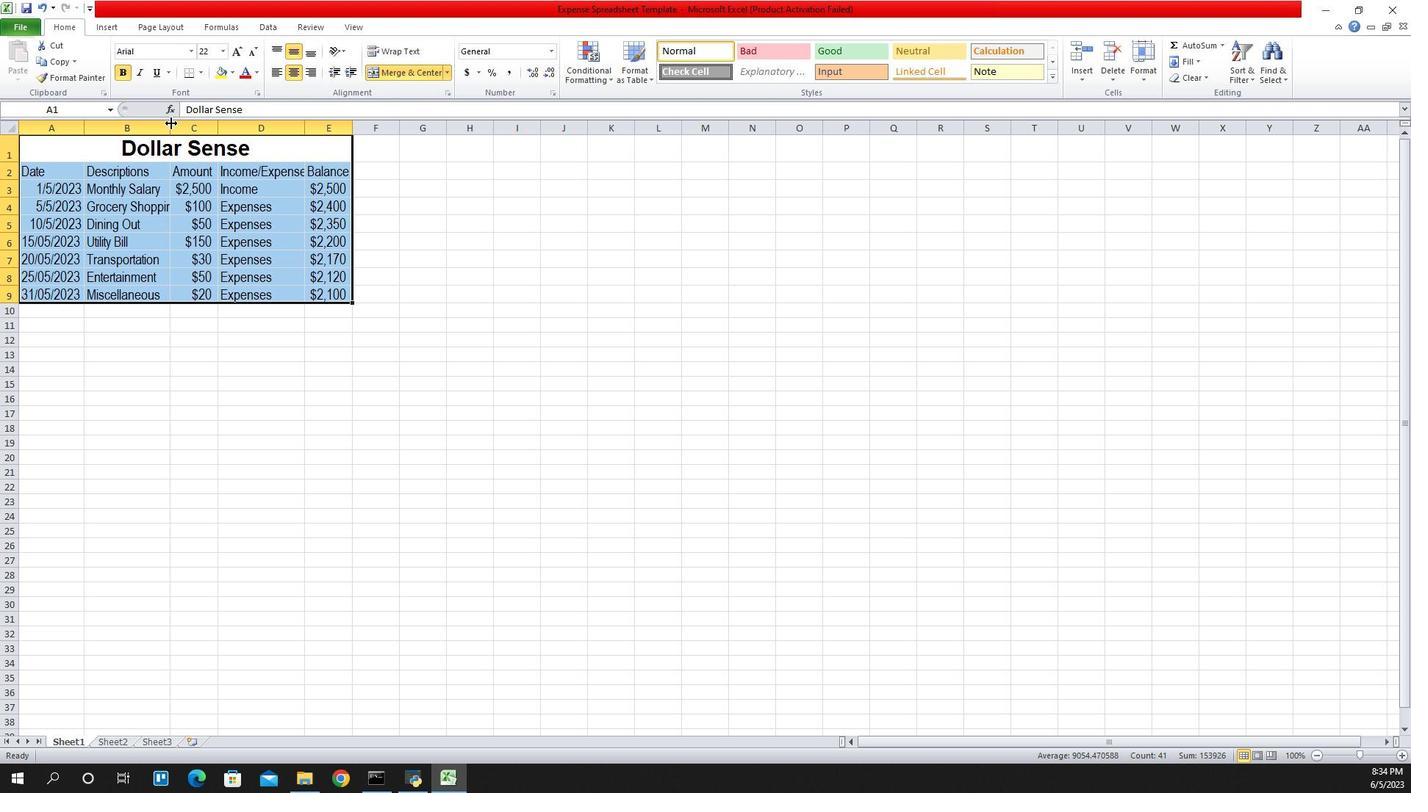 
Action: Mouse pressed left at (1168, 116)
Screenshot: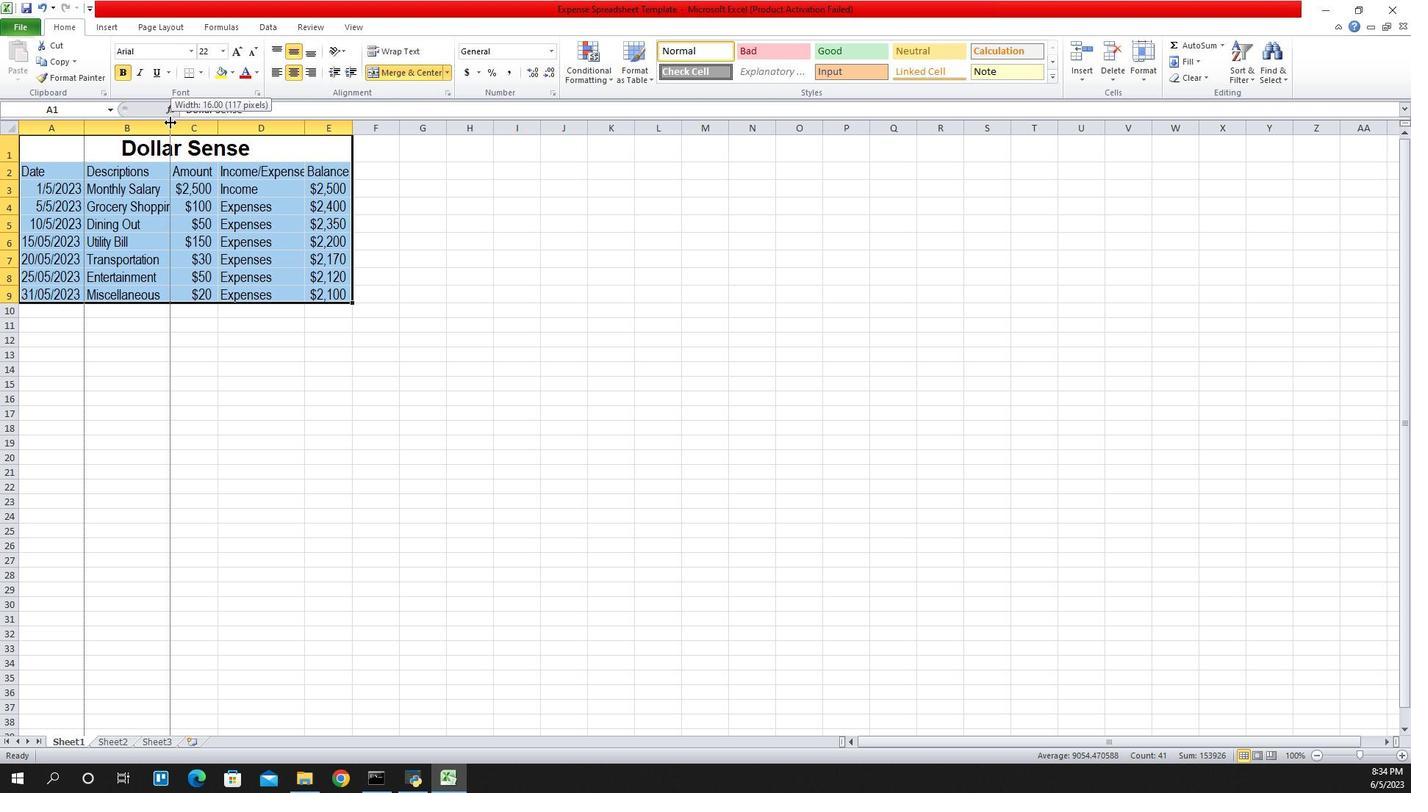 
Action: Mouse moved to (1231, 121)
Screenshot: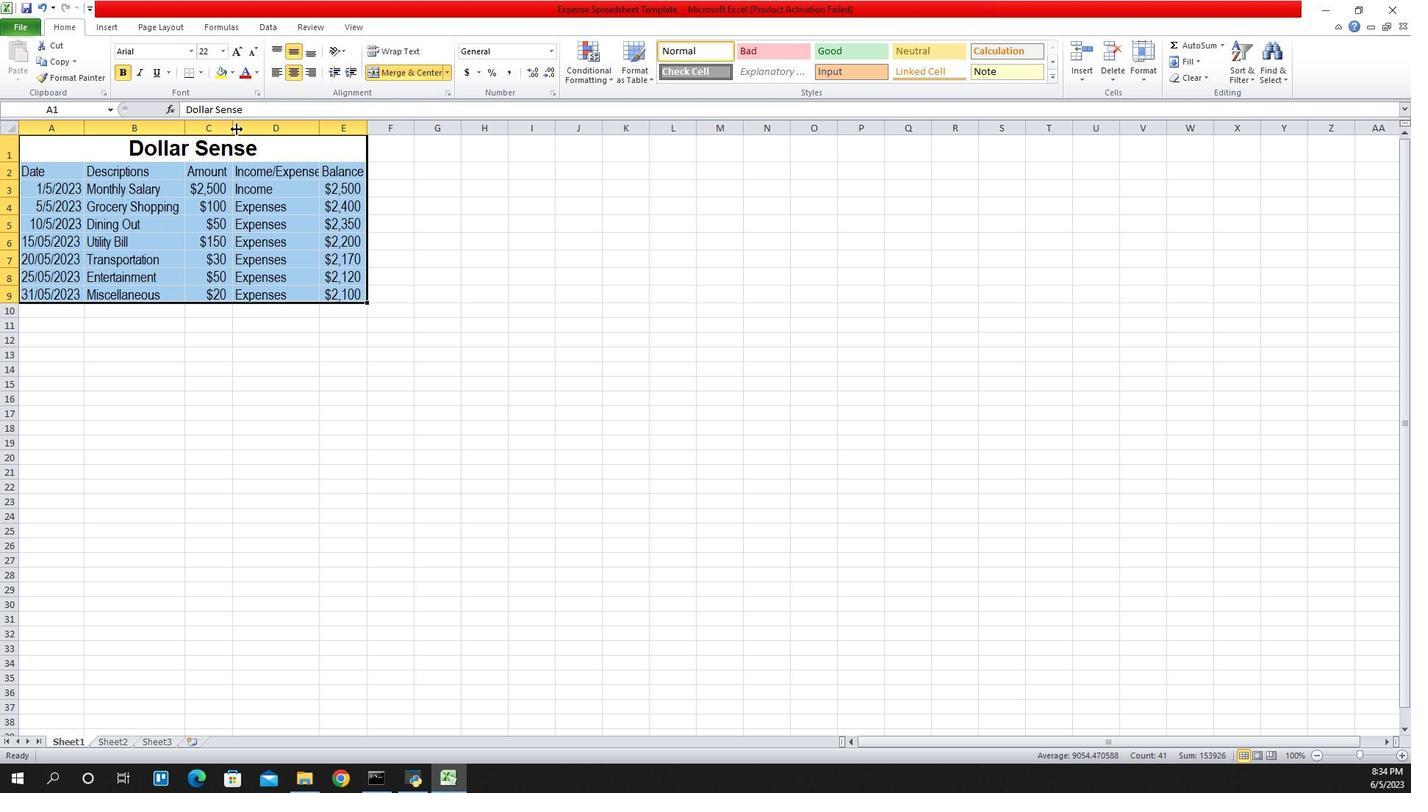 
Action: Mouse pressed left at (1231, 121)
Screenshot: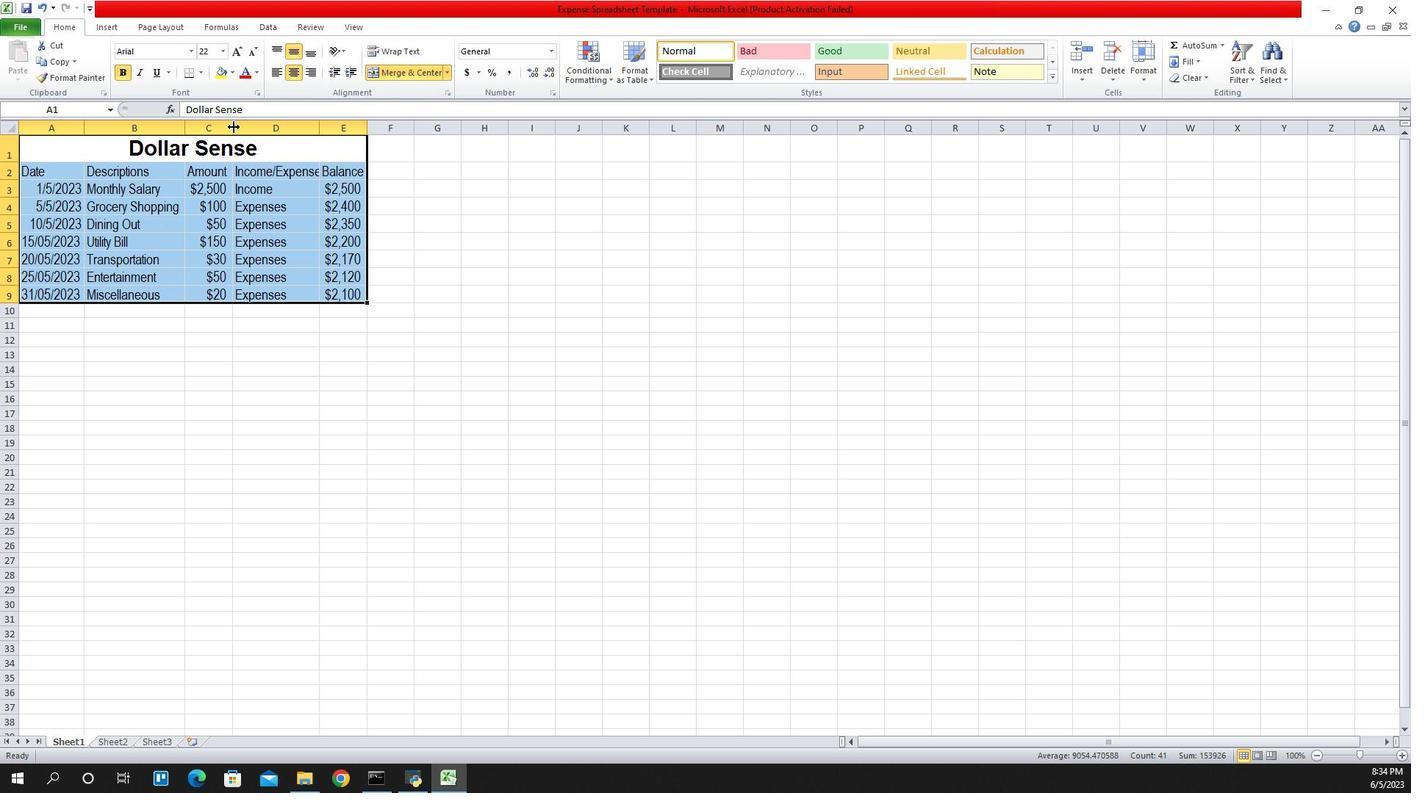 
Action: Mouse pressed left at (1231, 121)
Screenshot: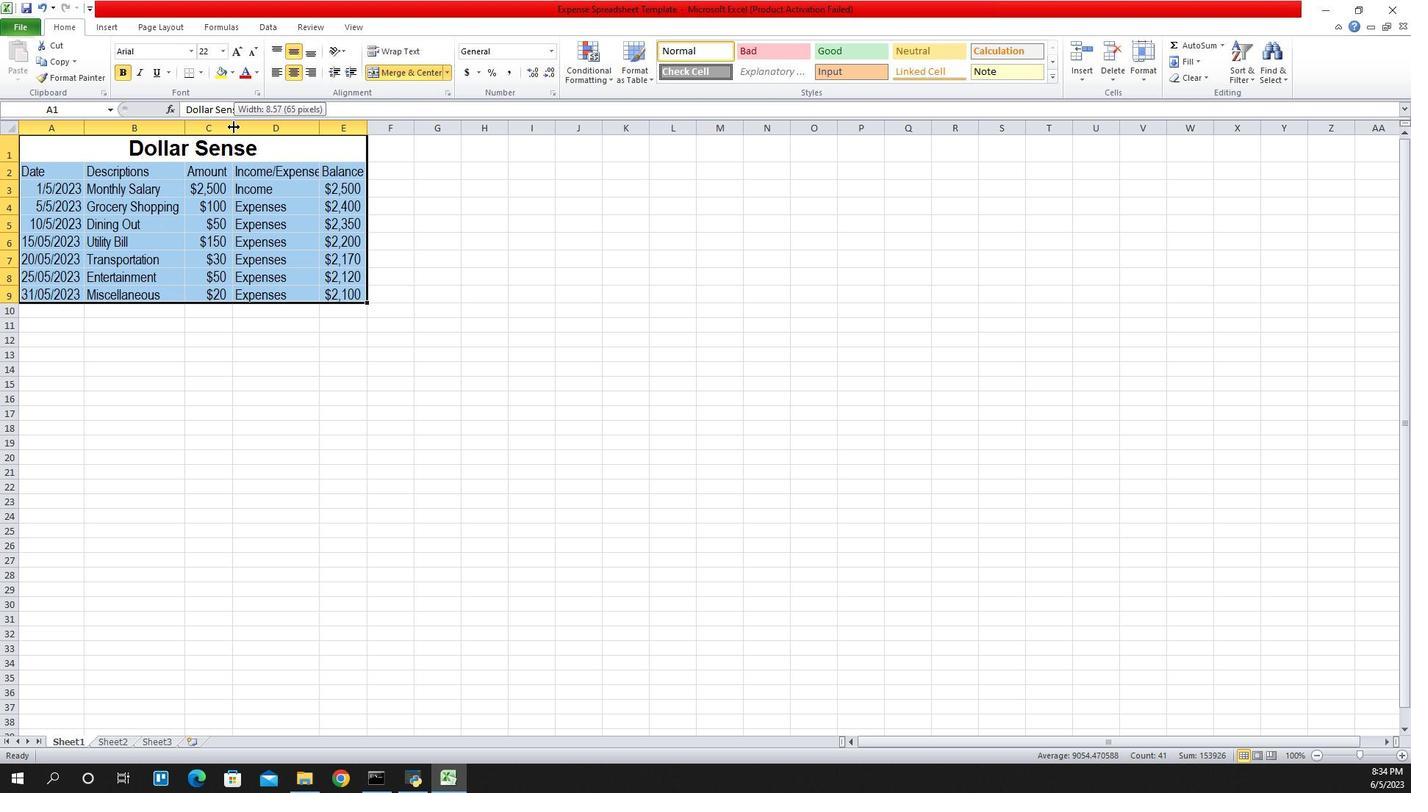 
Action: Mouse moved to (1314, 119)
Screenshot: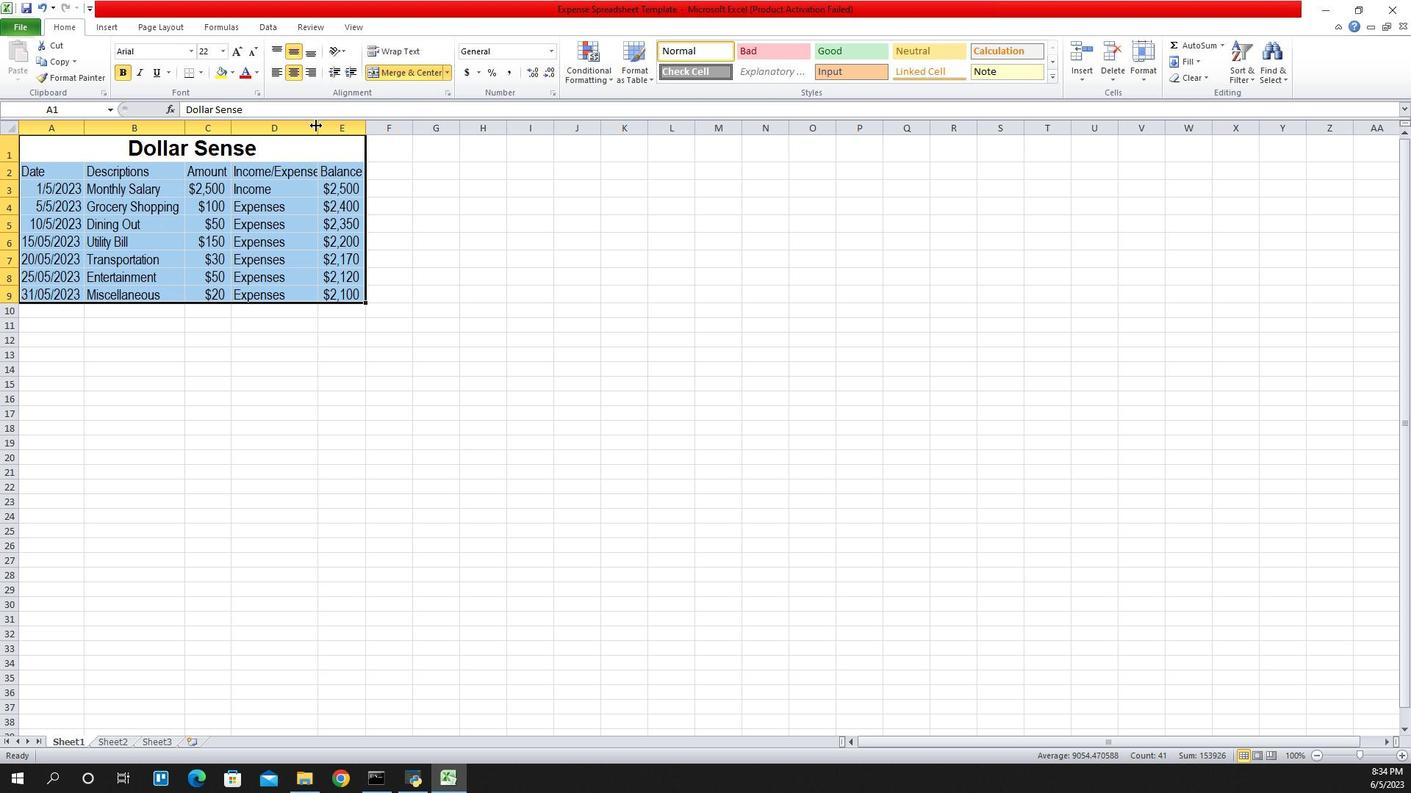
Action: Mouse pressed left at (1314, 119)
Screenshot: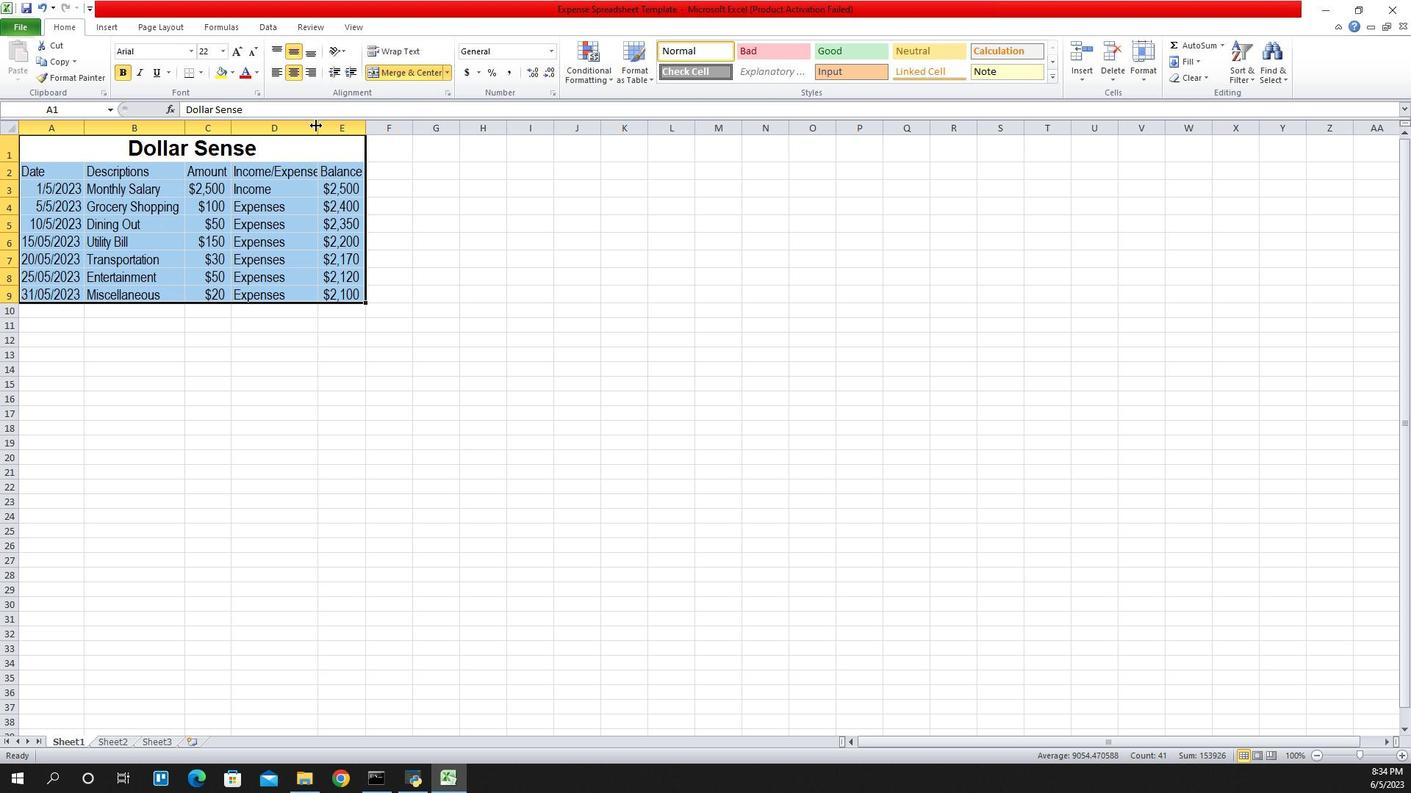 
Action: Mouse pressed left at (1314, 119)
Screenshot: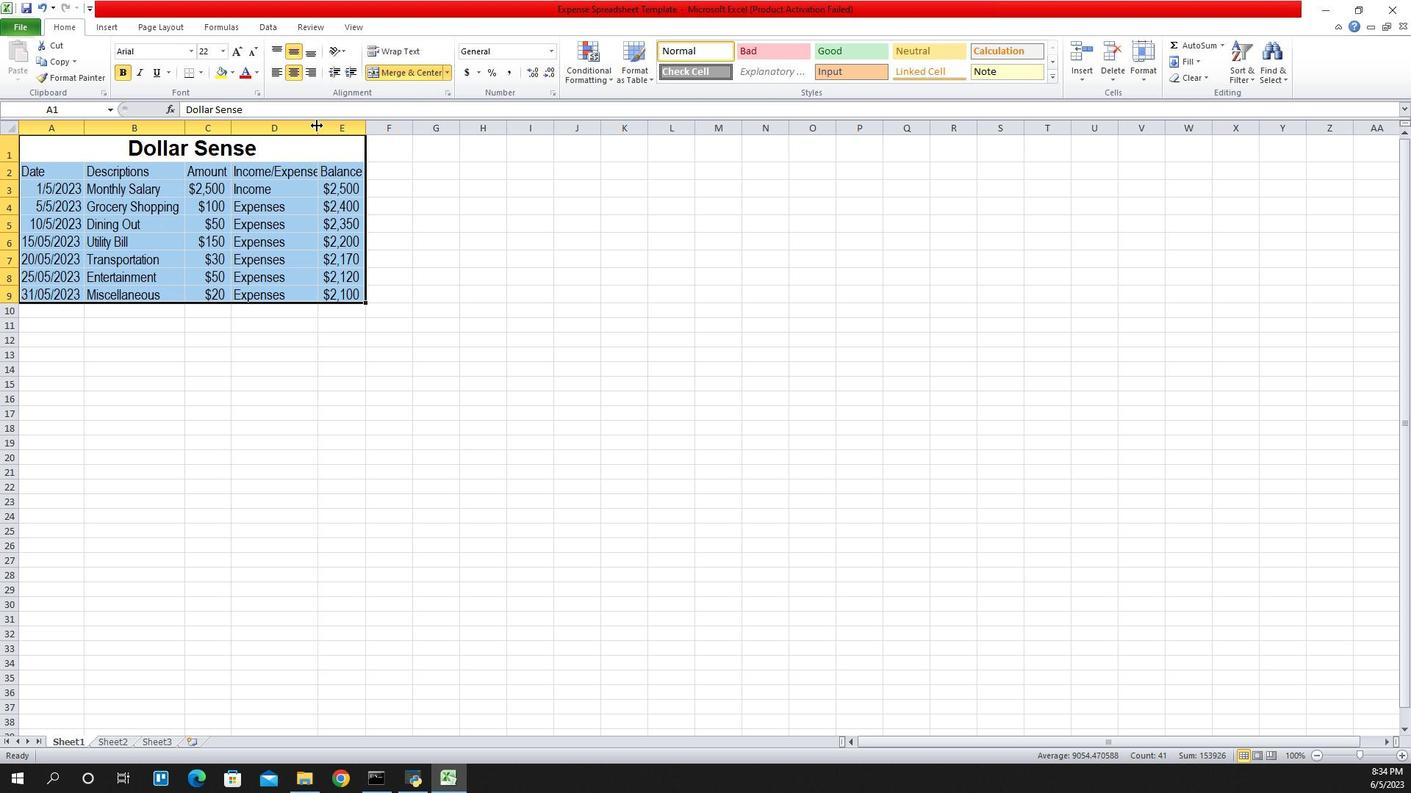 
Action: Mouse moved to (1375, 124)
Screenshot: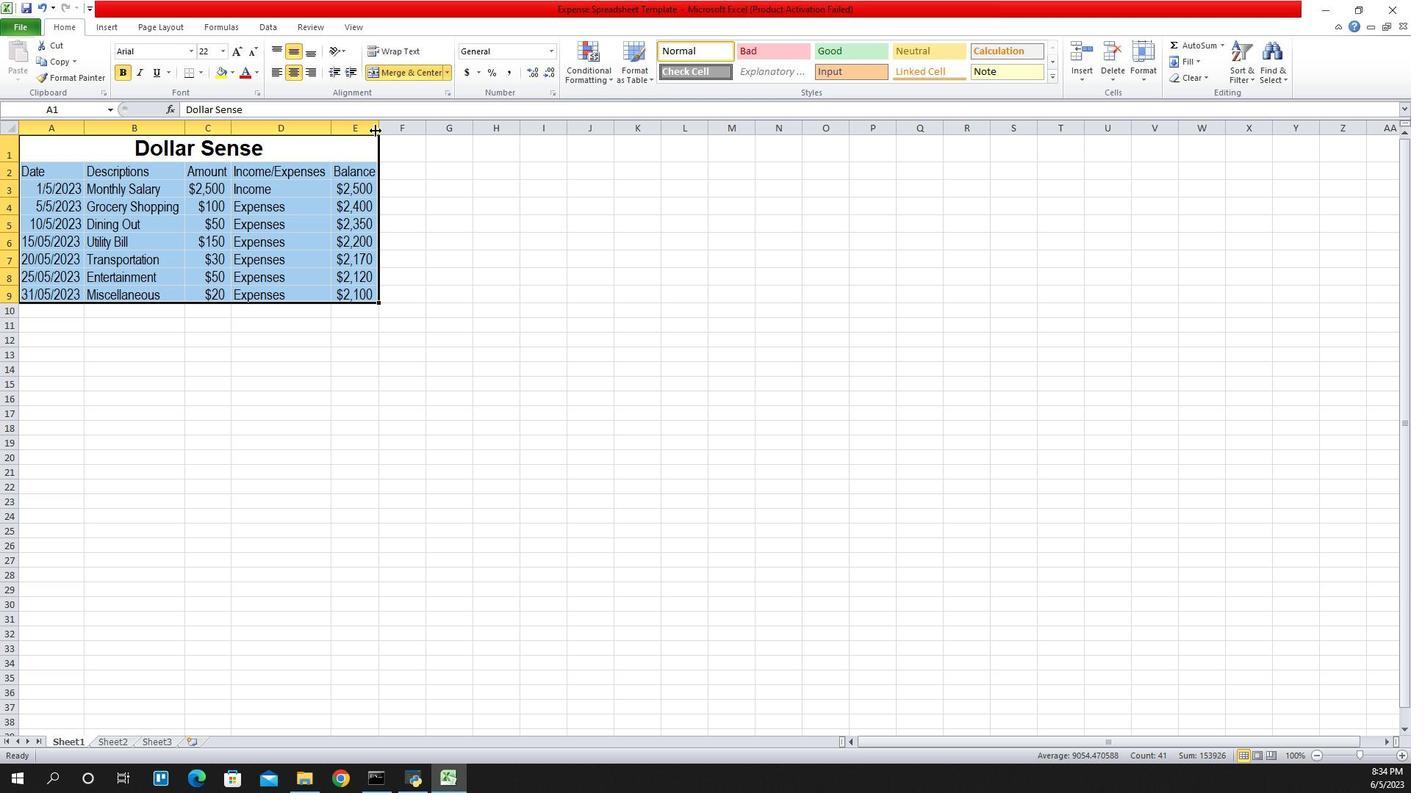 
Action: Mouse pressed left at (1375, 124)
Screenshot: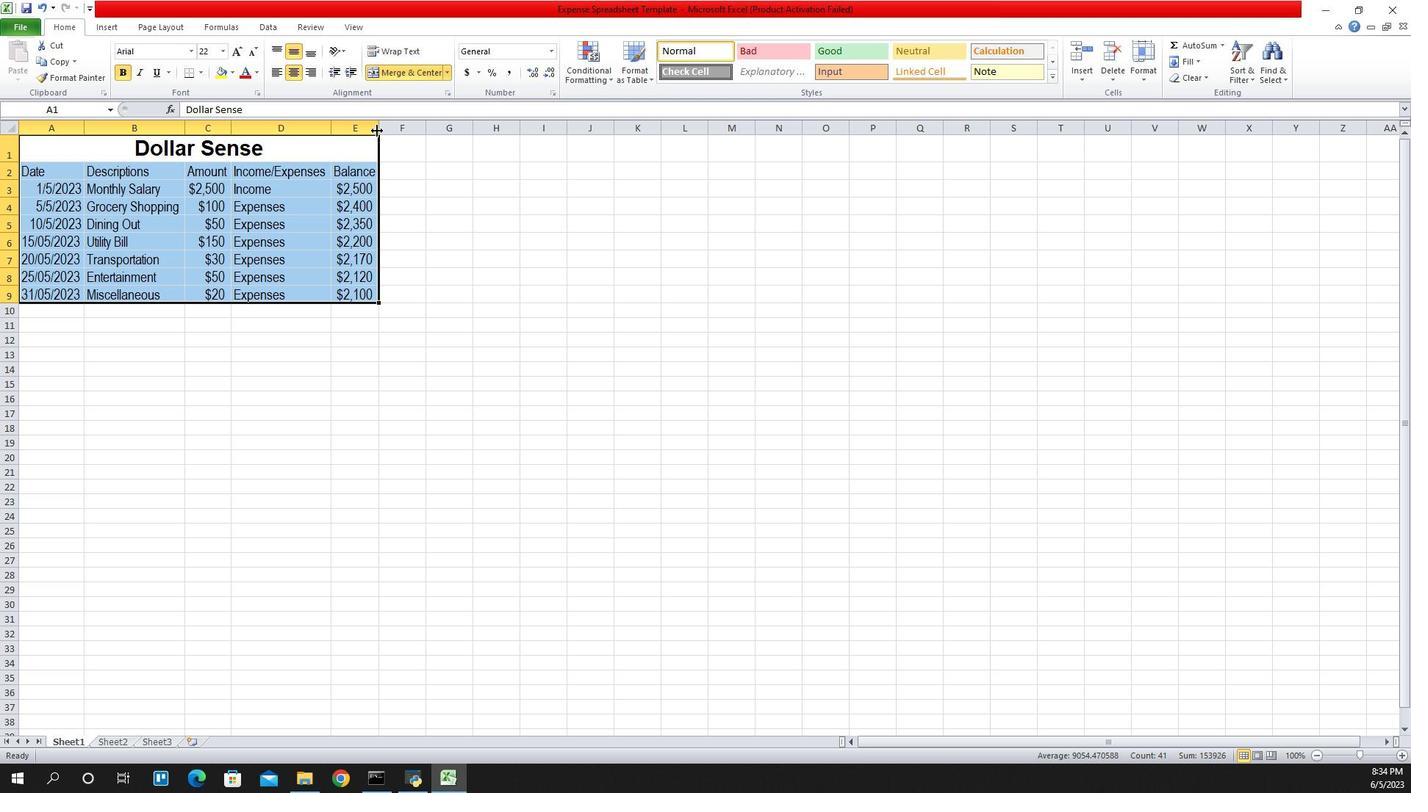 
Action: Mouse pressed left at (1375, 124)
Screenshot: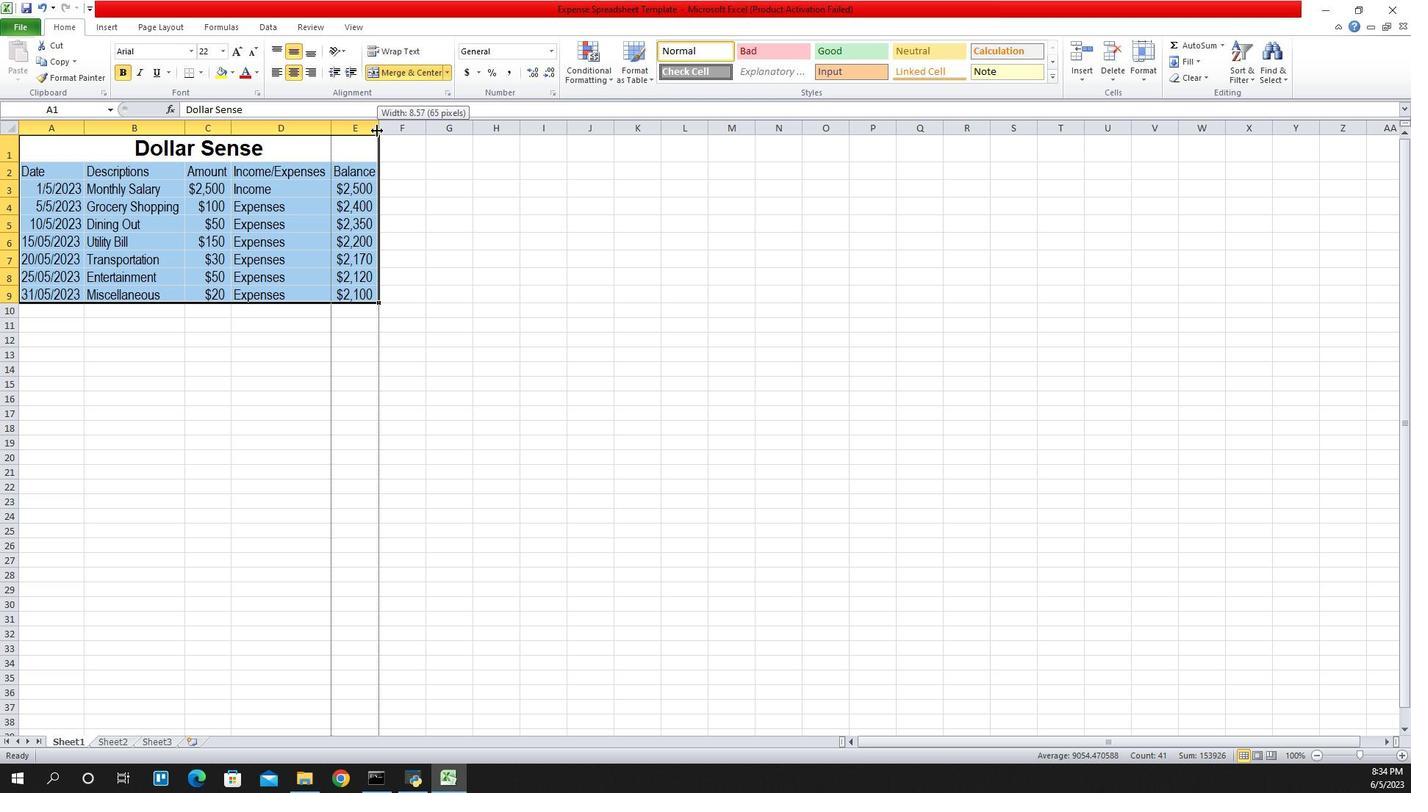 
Action: Mouse moved to (1069, 106)
Screenshot: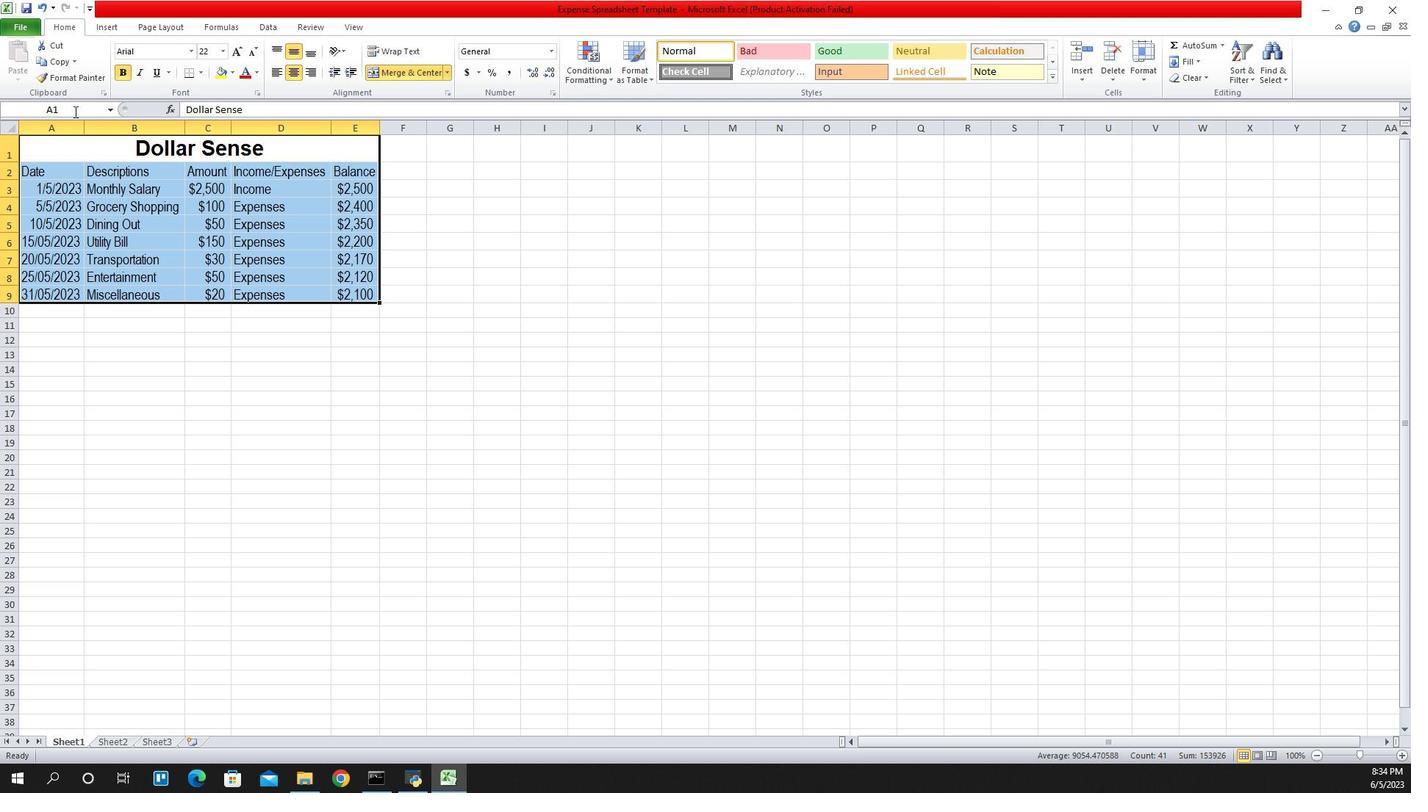 
